 Task: Create new contact,   with mail id: 'John_Jackson@abc7ny.com', first name: 'John', Last name: 'Jackson', Job Title: Inventory Control Specialist, Phone number (408) 555-7890. Change life cycle stage to  'Lead' and lead status to 'New'. Add new company to the associated contact: tiffanyandco.com and type: Other. Logged in from softage.10@softage.net
Action: Mouse moved to (99, 63)
Screenshot: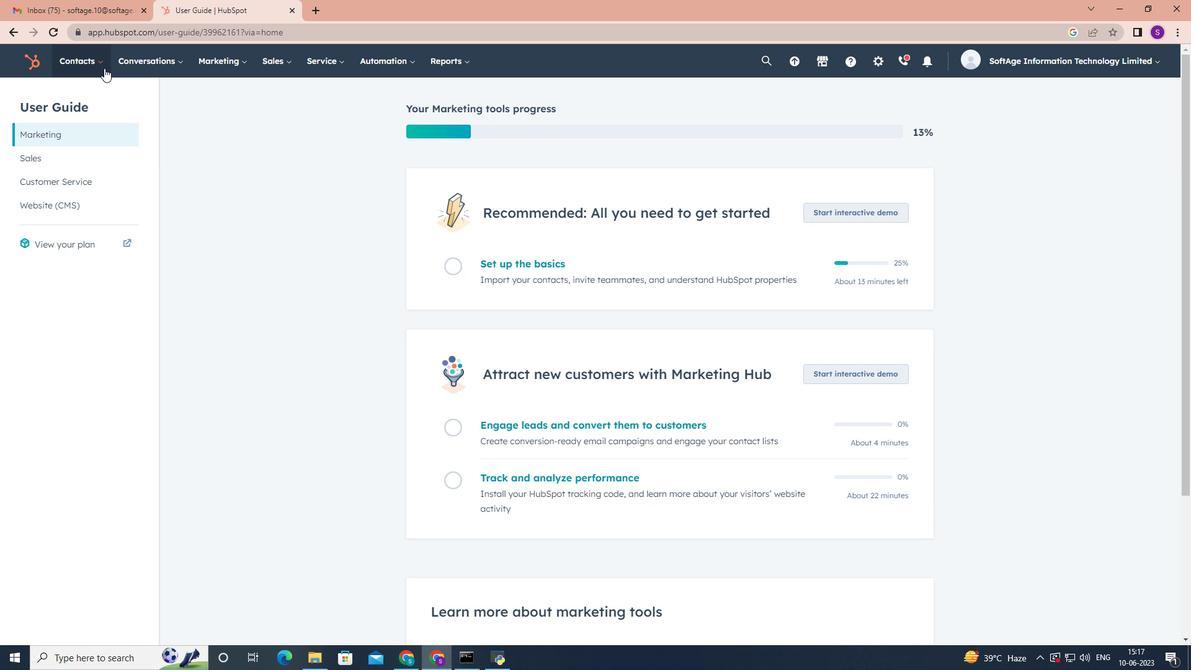 
Action: Mouse pressed left at (99, 63)
Screenshot: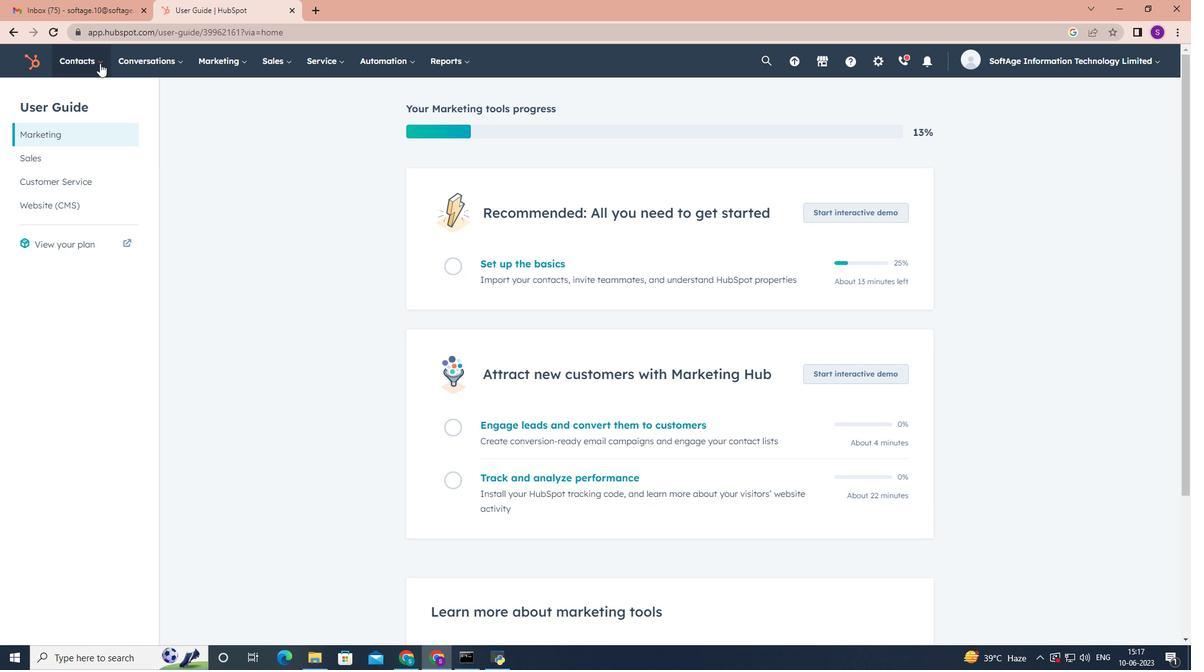 
Action: Mouse moved to (111, 92)
Screenshot: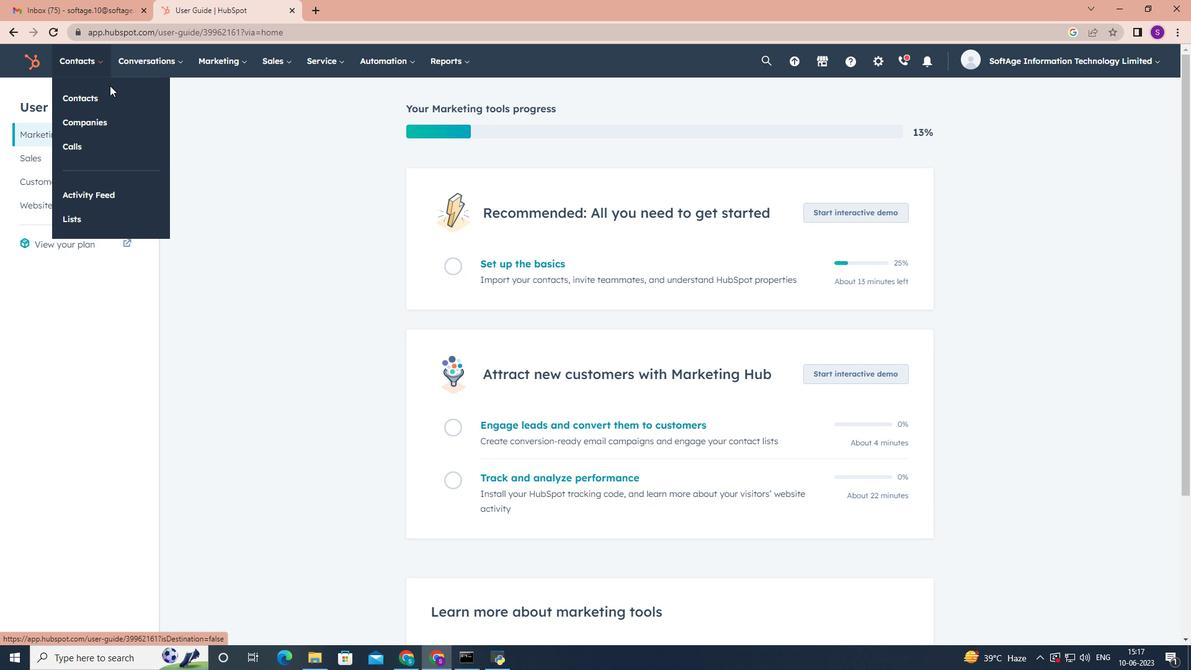
Action: Mouse pressed left at (111, 92)
Screenshot: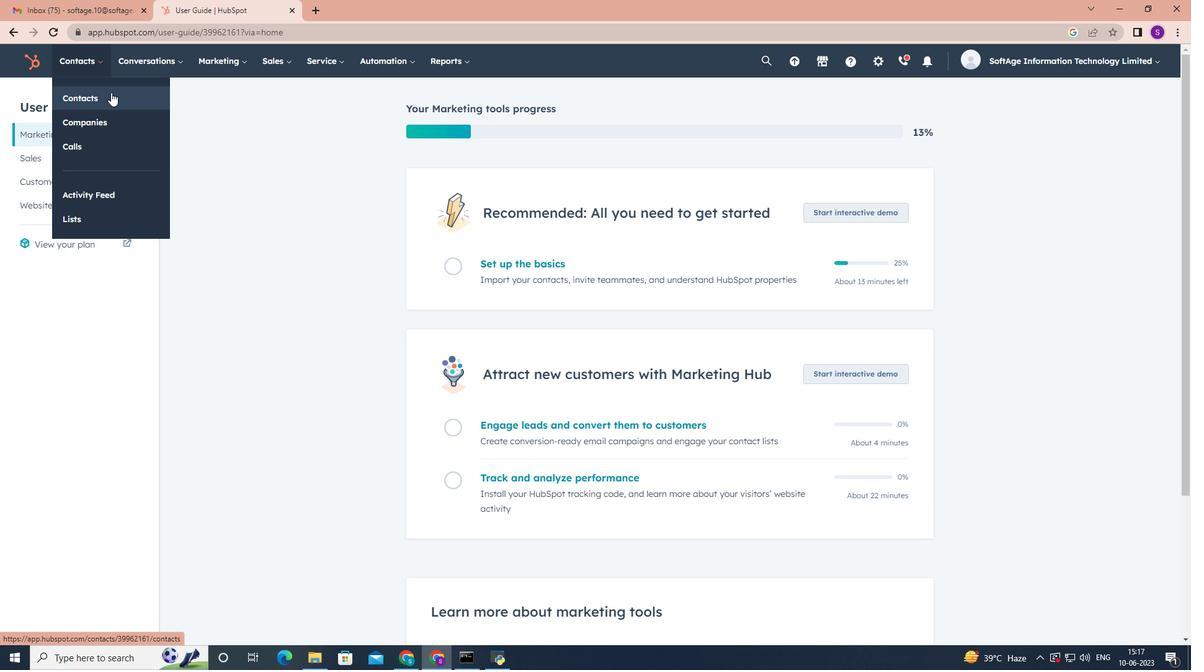 
Action: Mouse moved to (1129, 103)
Screenshot: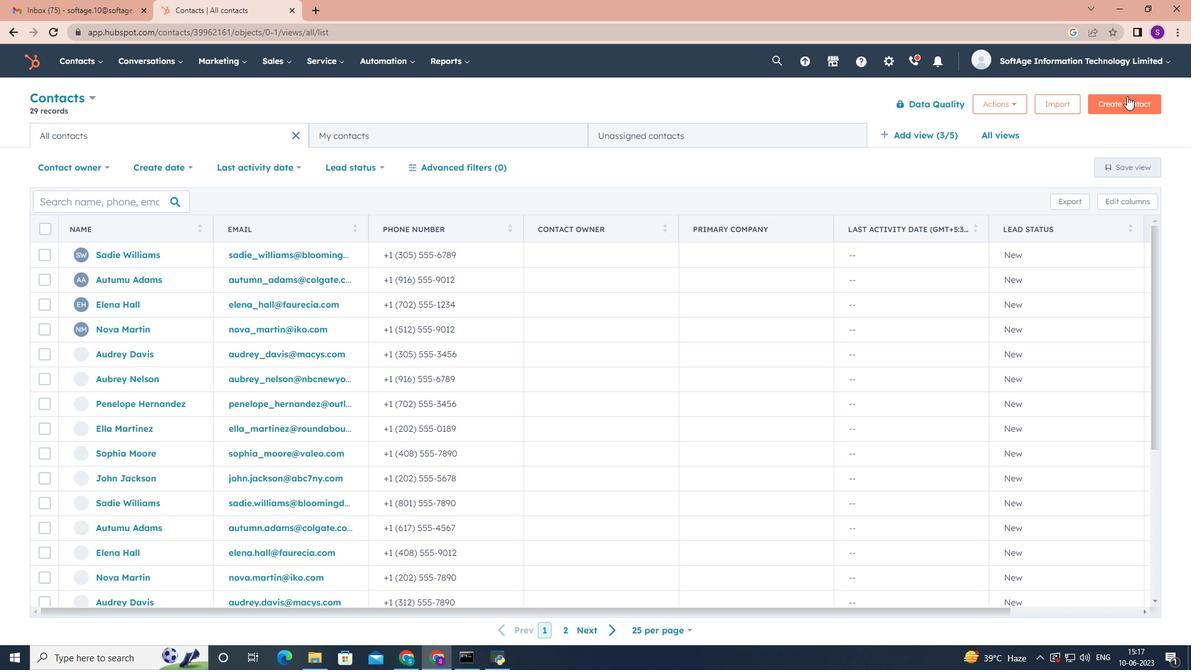 
Action: Mouse pressed left at (1129, 103)
Screenshot: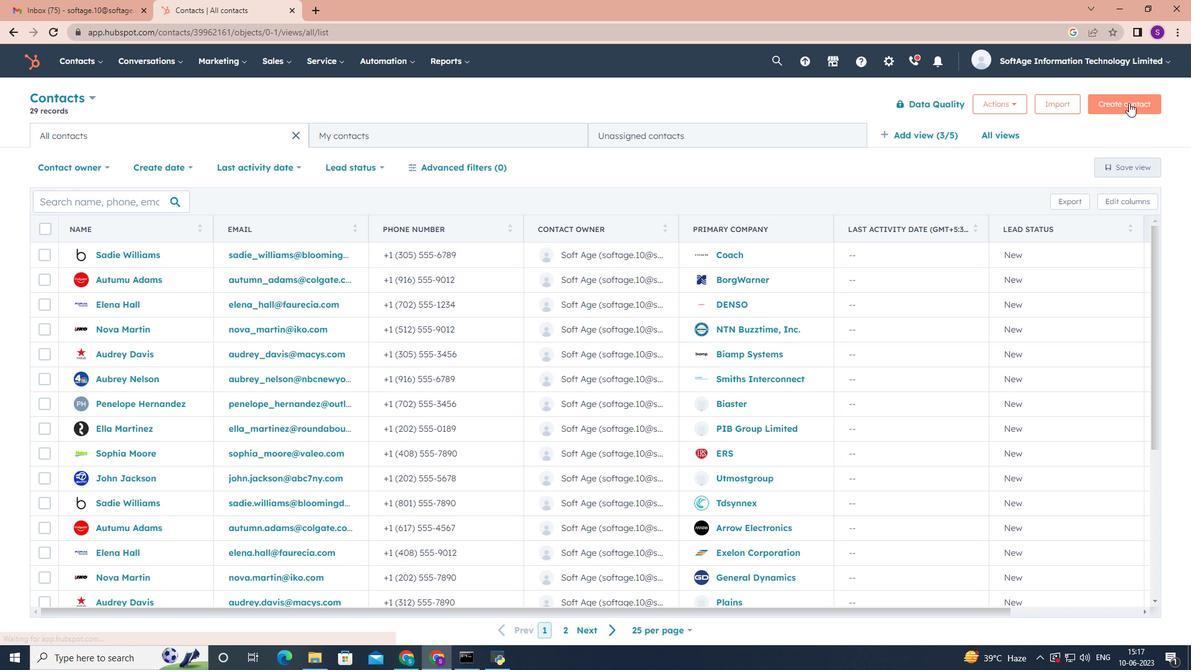 
Action: Mouse moved to (921, 171)
Screenshot: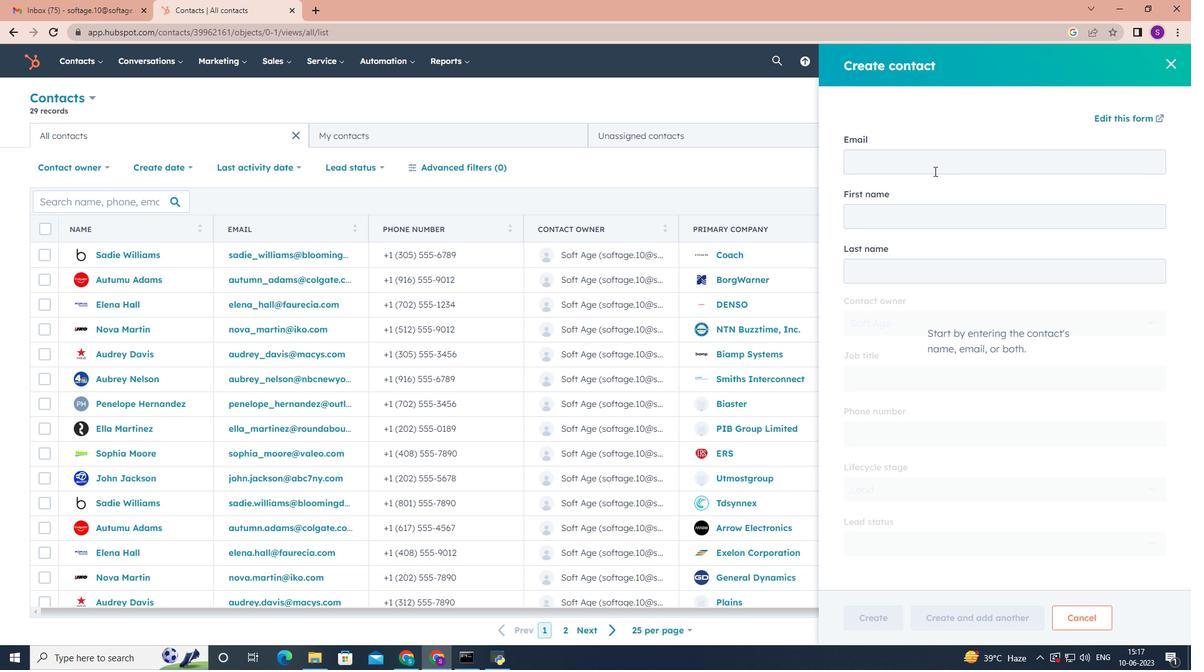 
Action: Mouse pressed left at (921, 171)
Screenshot: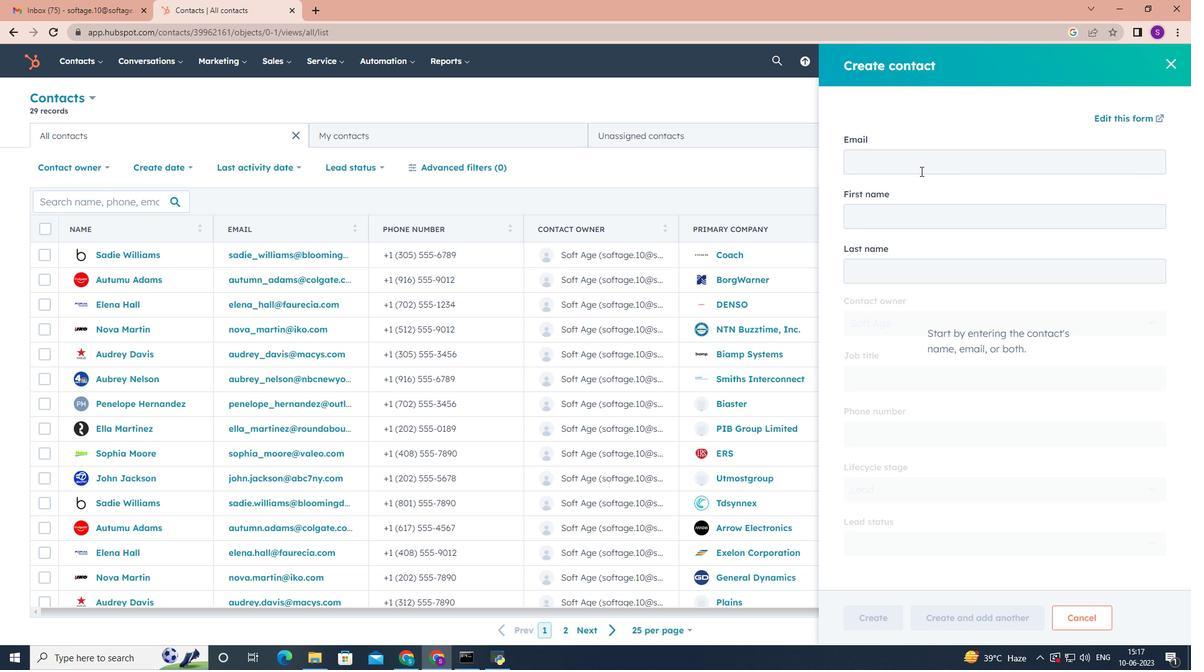 
Action: Key pressed <Key.shift>John<Key.shift>_jackson<Key.shift>@abc7ny.com<Key.tab><Key.shift><Key.shift><Key.shift>John<Key.tab><Key.shift><Key.shift><Key.shift><Key.shift><Key.shift><Key.shift><Key.shift><Key.shift><Key.shift><Key.shift><Key.shift><Key.shift><Key.shift><Key.shift><Key.shift><Key.shift><Key.shift><Key.shift><Key.shift><Key.shift>Jackson<Key.tab><Key.tab><Key.shift><Key.shift><Key.shift><Key.shift><Key.shift><Key.shift><Key.shift><Key.shift><Key.shift><Key.shift><Key.shift><Key.shift><Key.shift><Key.shift><Key.shift><Key.shift><Key.shift><Key.shift><Key.shift><Key.shift><Key.shift><Key.shift><Key.shift><Key.shift><Key.shift><Key.shift><Key.shift><Key.shift><Key.shift><Key.shift><Key.shift><Key.shift><Key.shift><Key.shift>Inventory<Key.space><Key.shift>Control<Key.space><Key.shift>Specialist<Key.tab>4085557890<Key.tab><Key.tab><Key.tab><Key.tab><Key.enter>
Screenshot: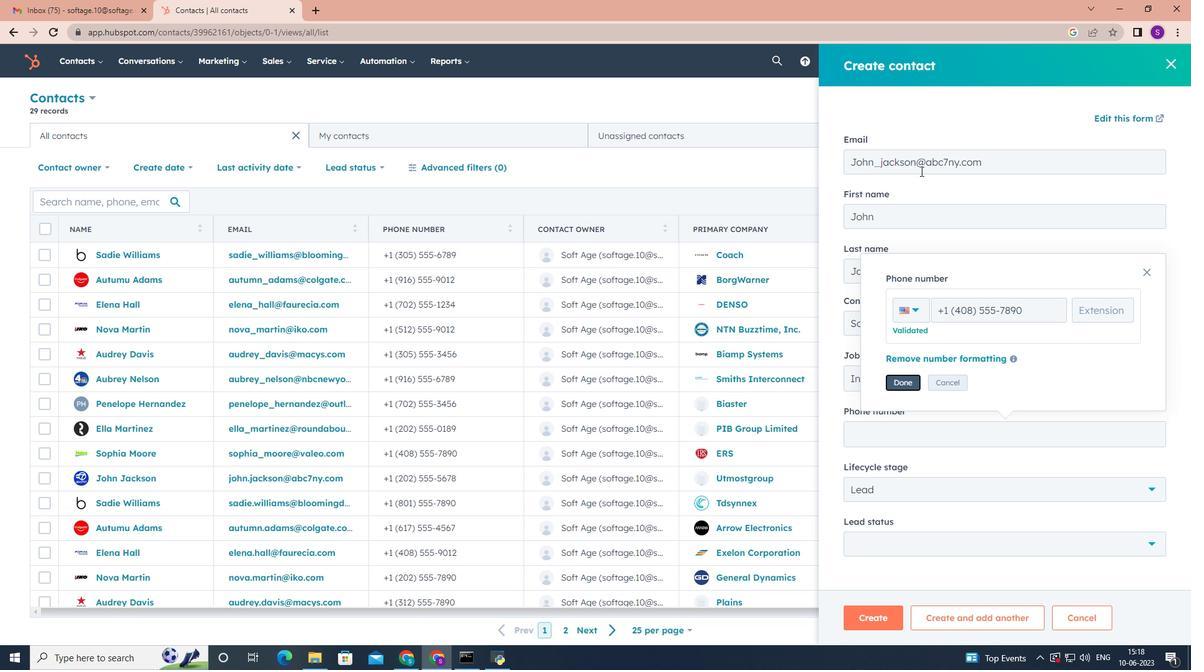 
Action: Mouse moved to (1153, 495)
Screenshot: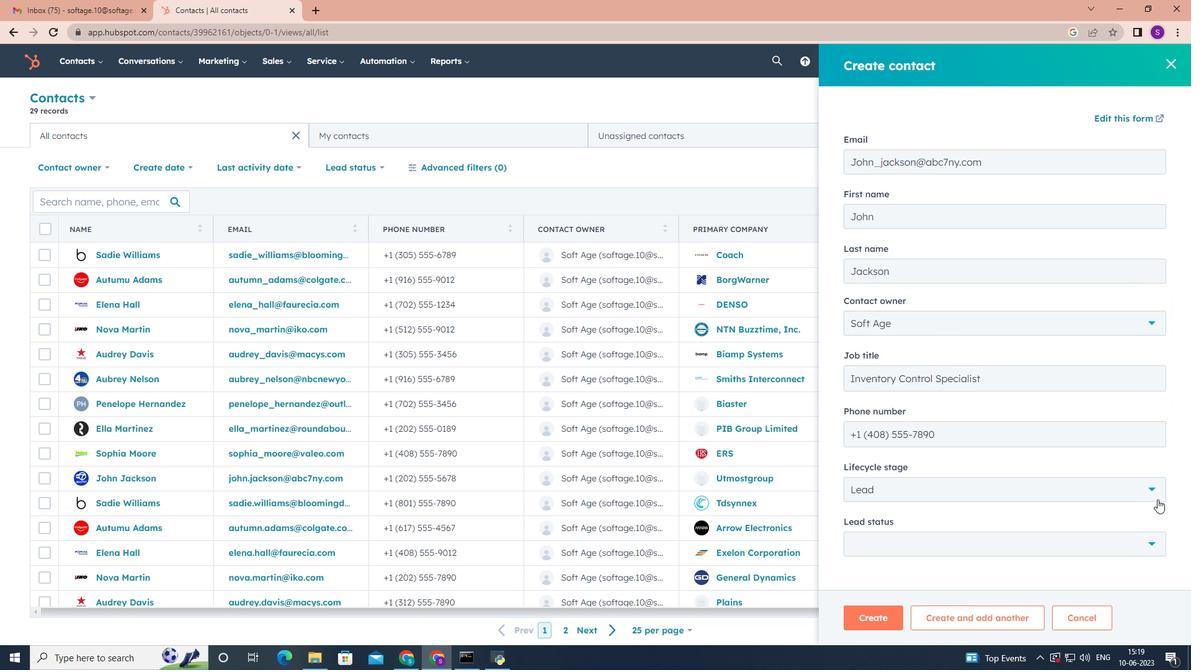 
Action: Mouse pressed left at (1153, 495)
Screenshot: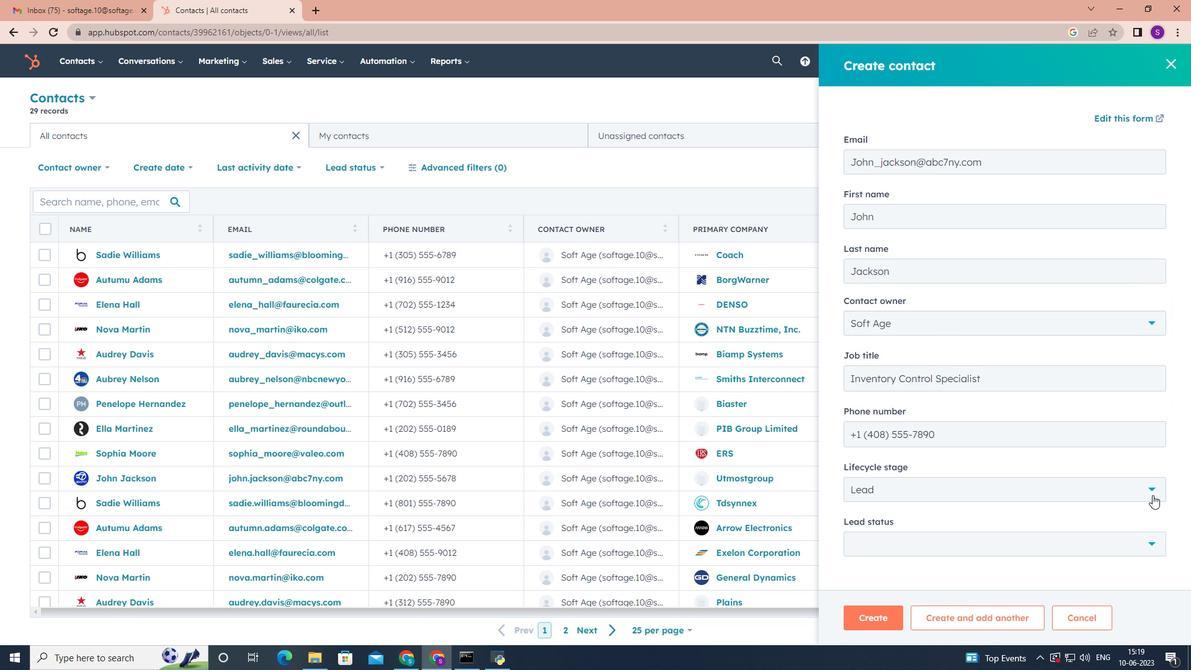 
Action: Mouse moved to (991, 381)
Screenshot: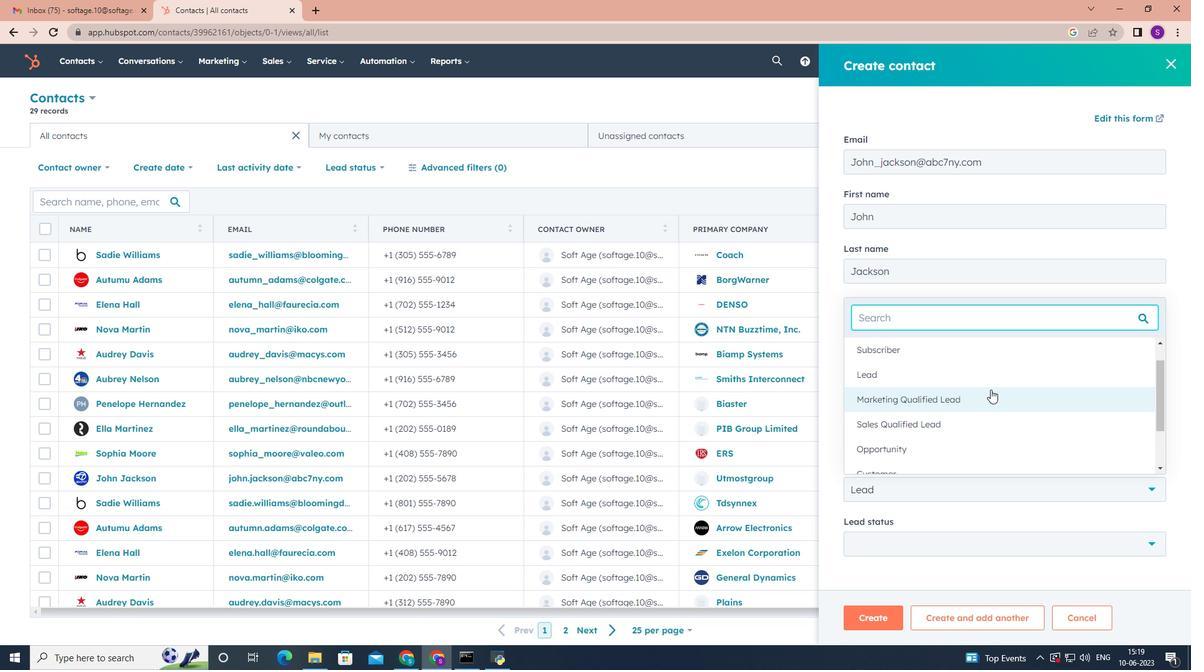 
Action: Mouse pressed left at (991, 381)
Screenshot: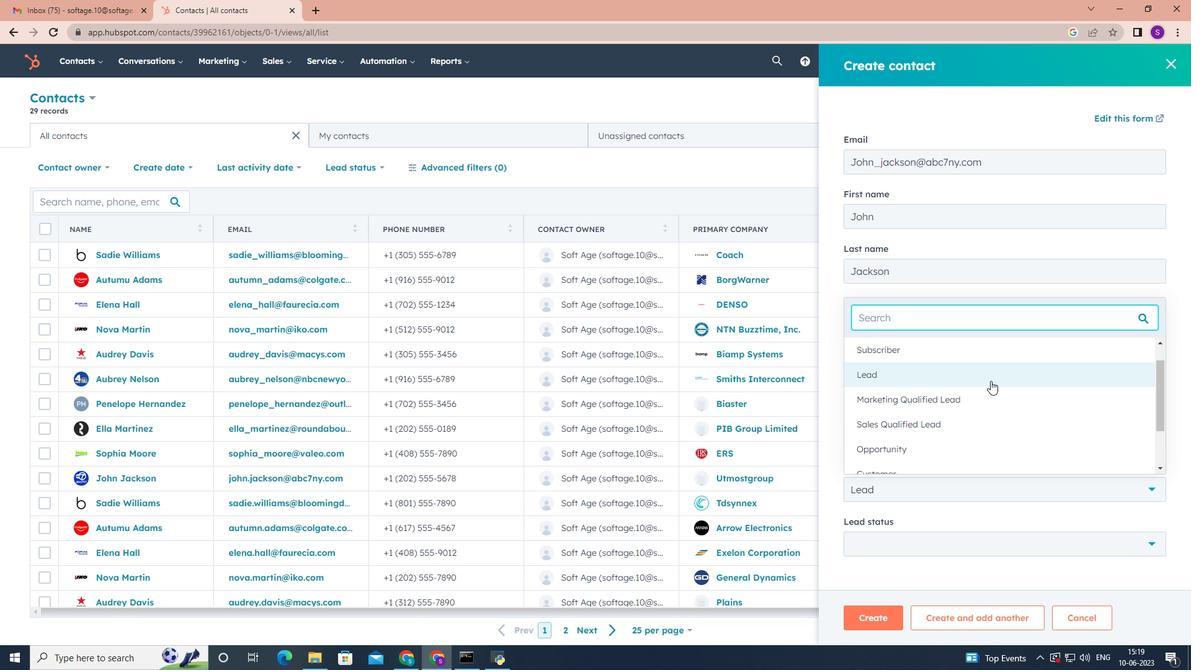 
Action: Mouse moved to (1037, 489)
Screenshot: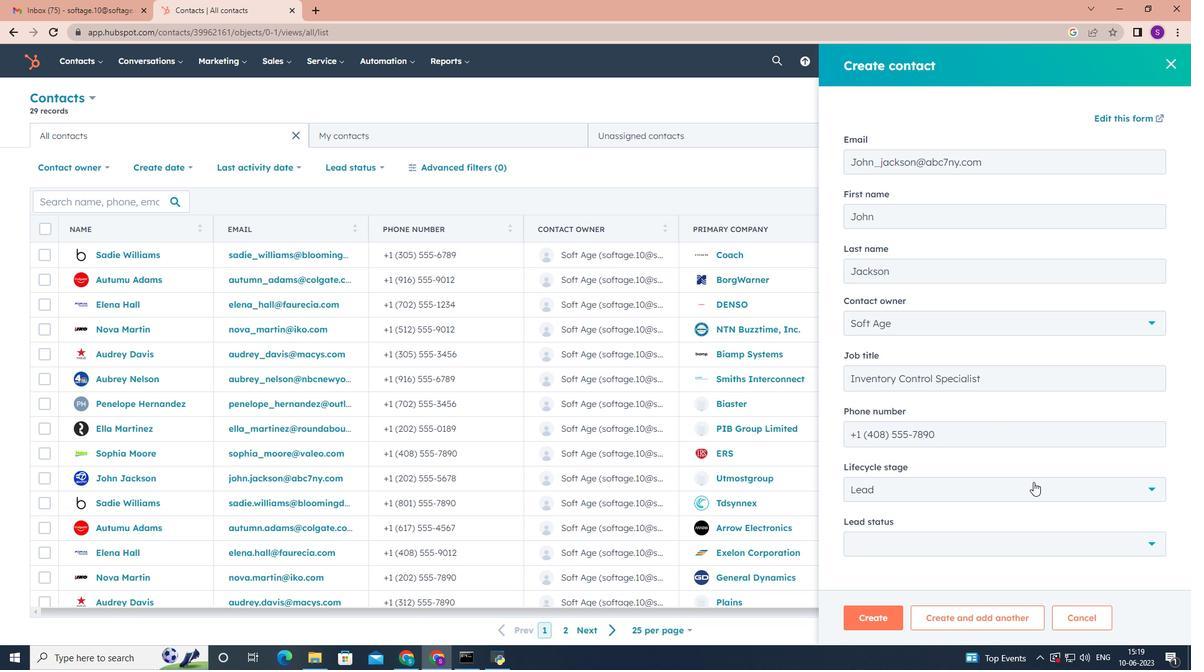 
Action: Mouse scrolled (1037, 489) with delta (0, 0)
Screenshot: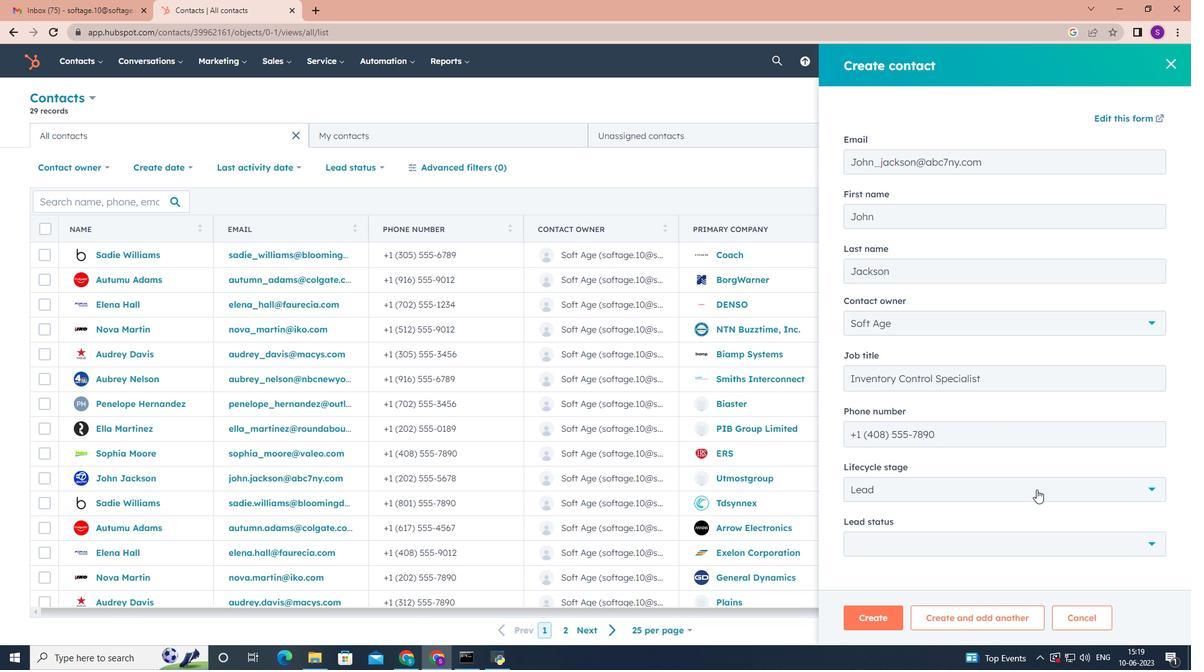 
Action: Mouse scrolled (1037, 489) with delta (0, 0)
Screenshot: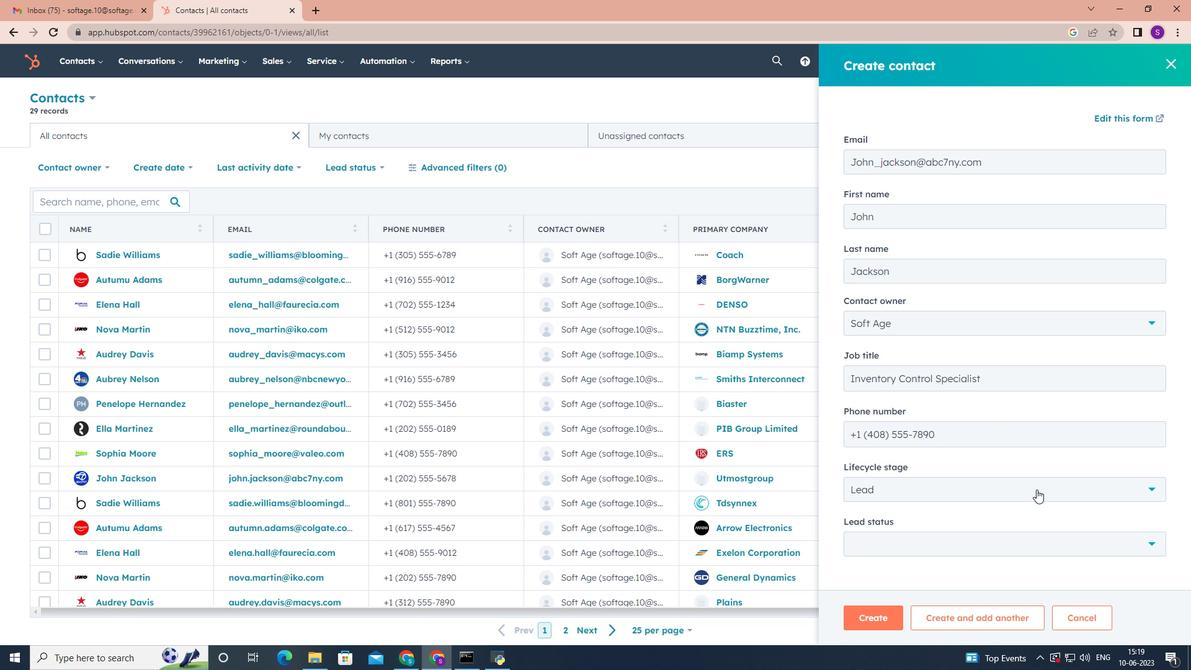 
Action: Mouse scrolled (1037, 489) with delta (0, 0)
Screenshot: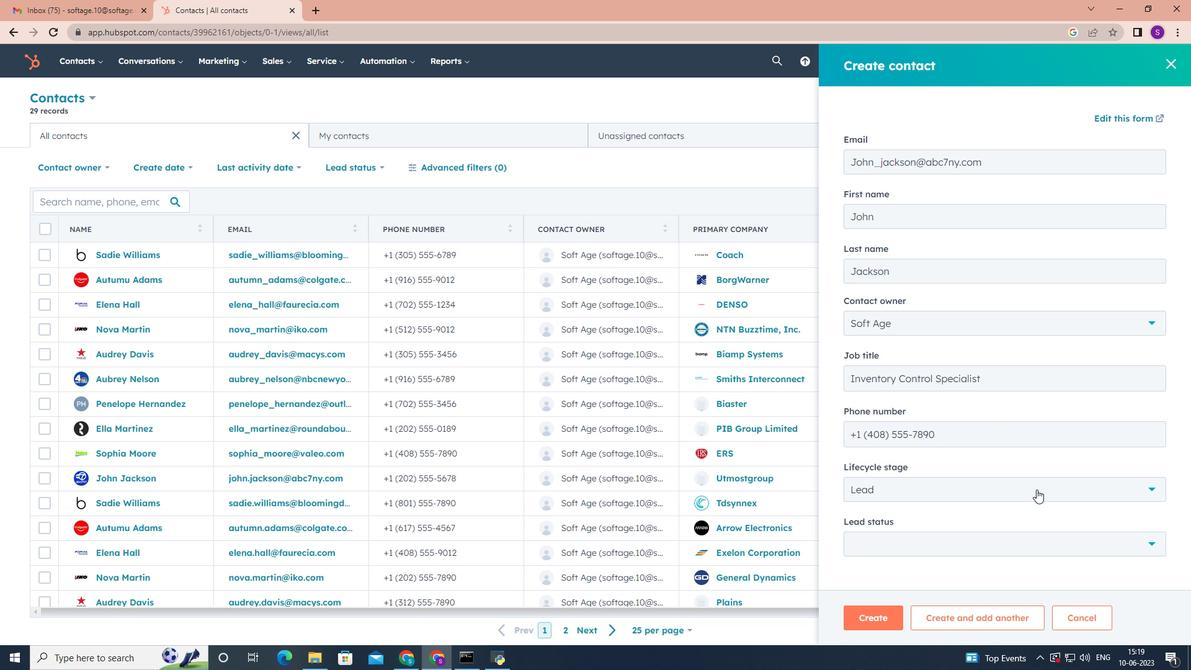 
Action: Mouse scrolled (1037, 489) with delta (0, 0)
Screenshot: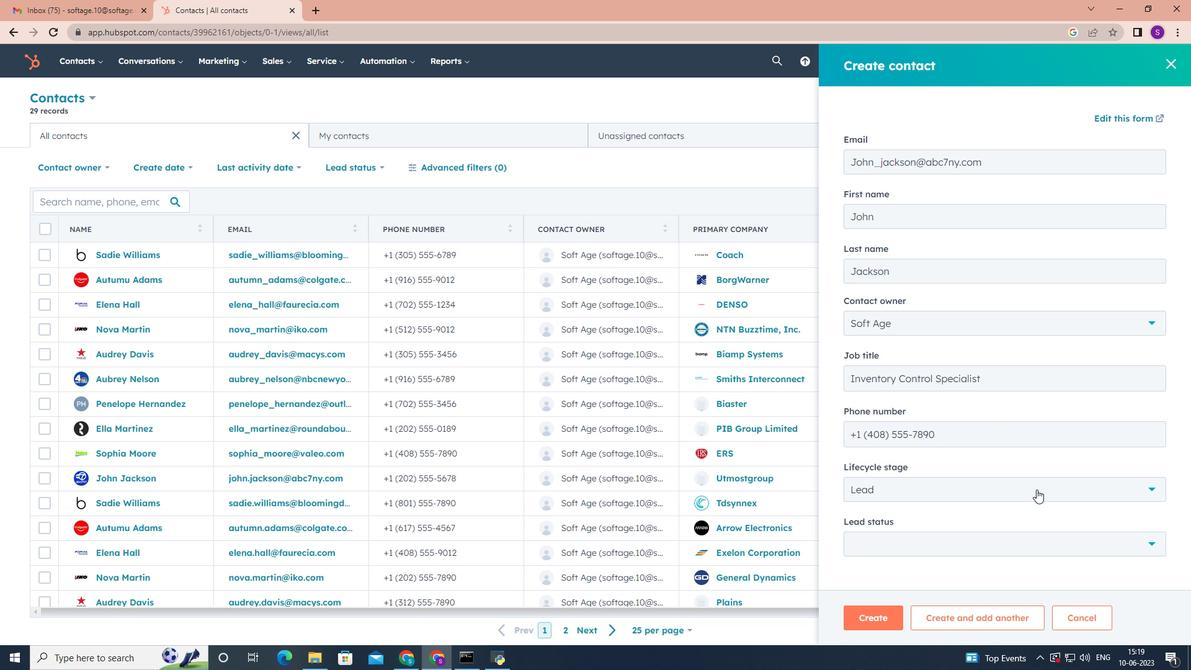 
Action: Mouse moved to (1150, 543)
Screenshot: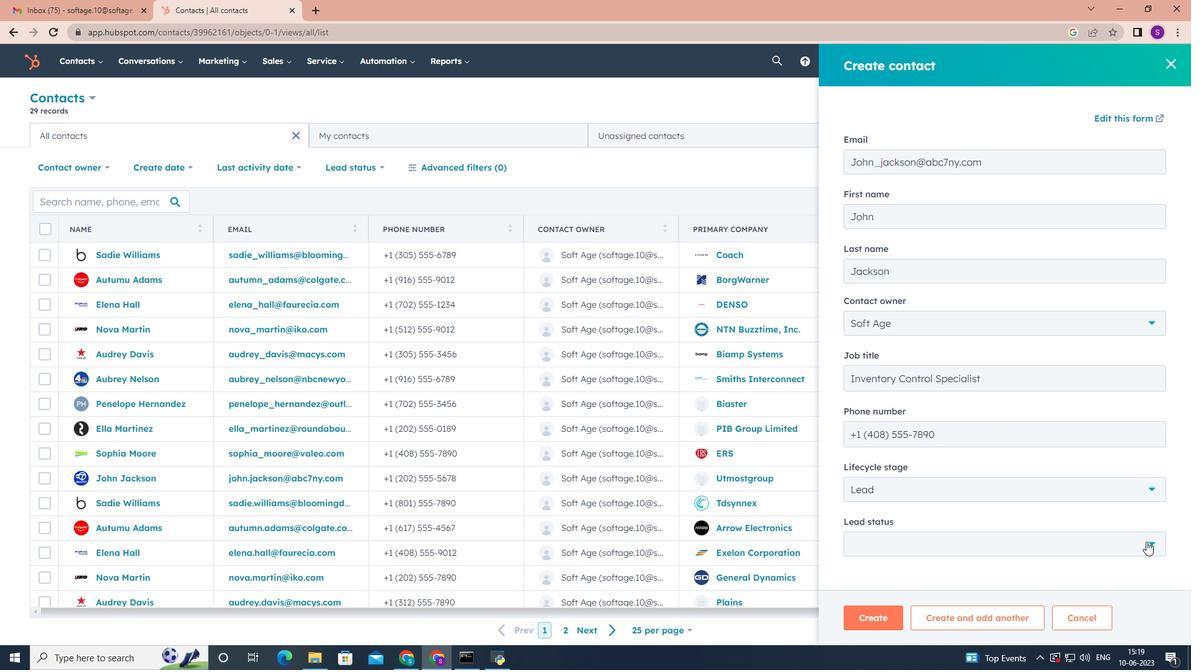 
Action: Mouse pressed left at (1150, 543)
Screenshot: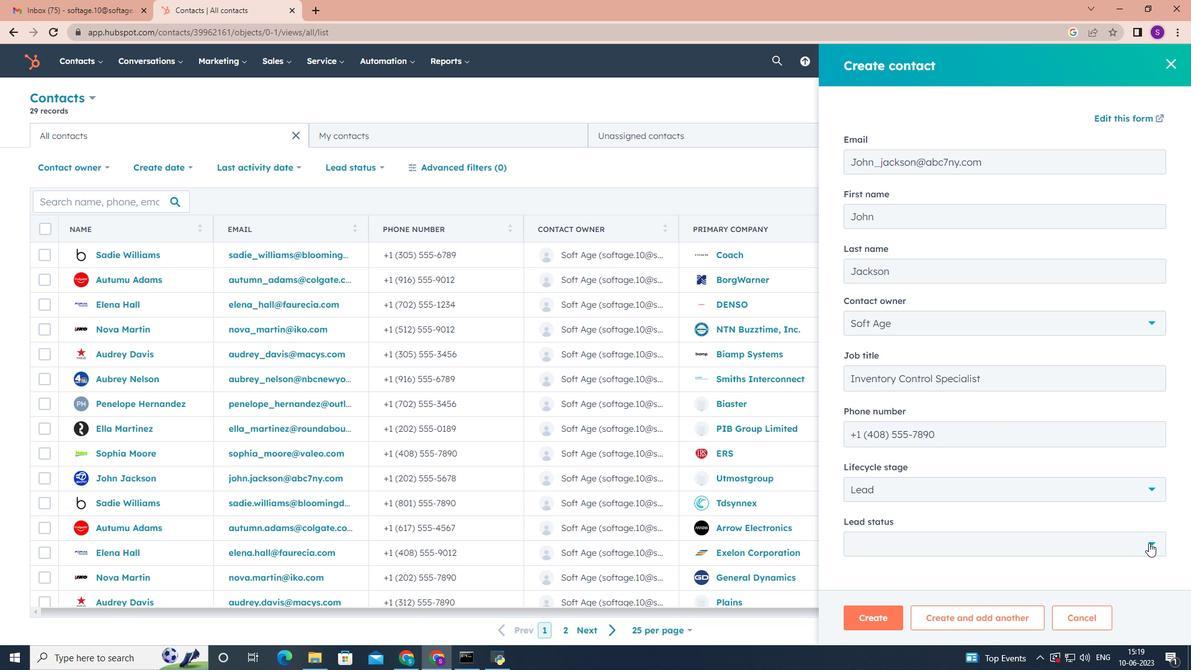 
Action: Mouse moved to (969, 435)
Screenshot: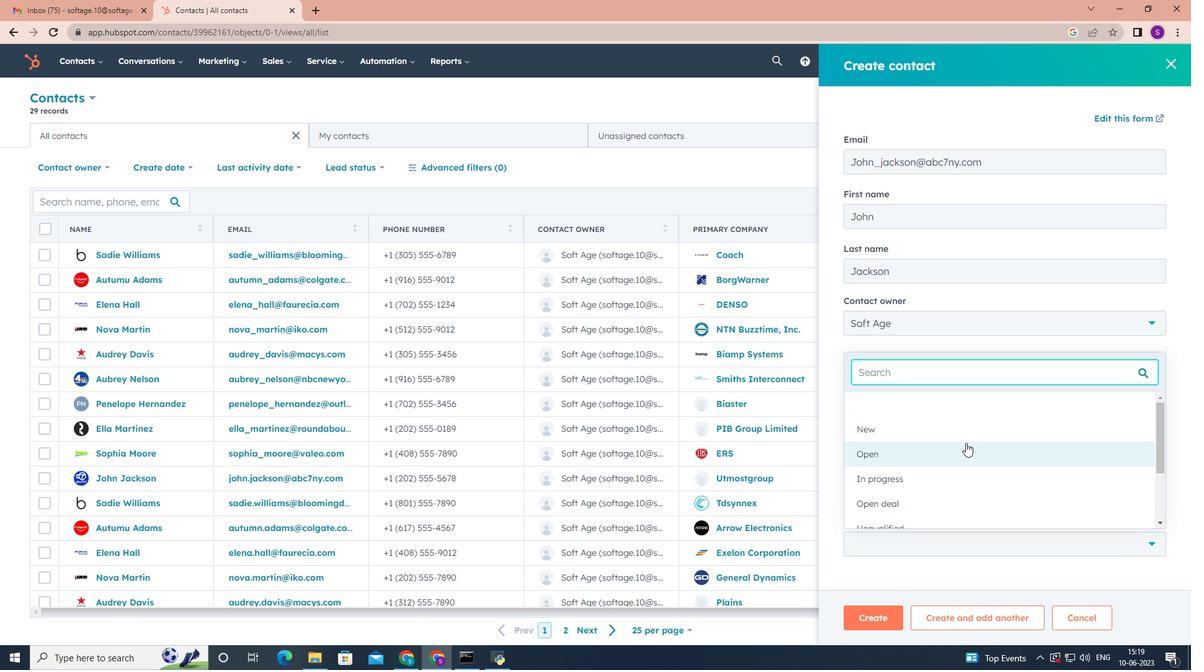 
Action: Mouse pressed left at (969, 435)
Screenshot: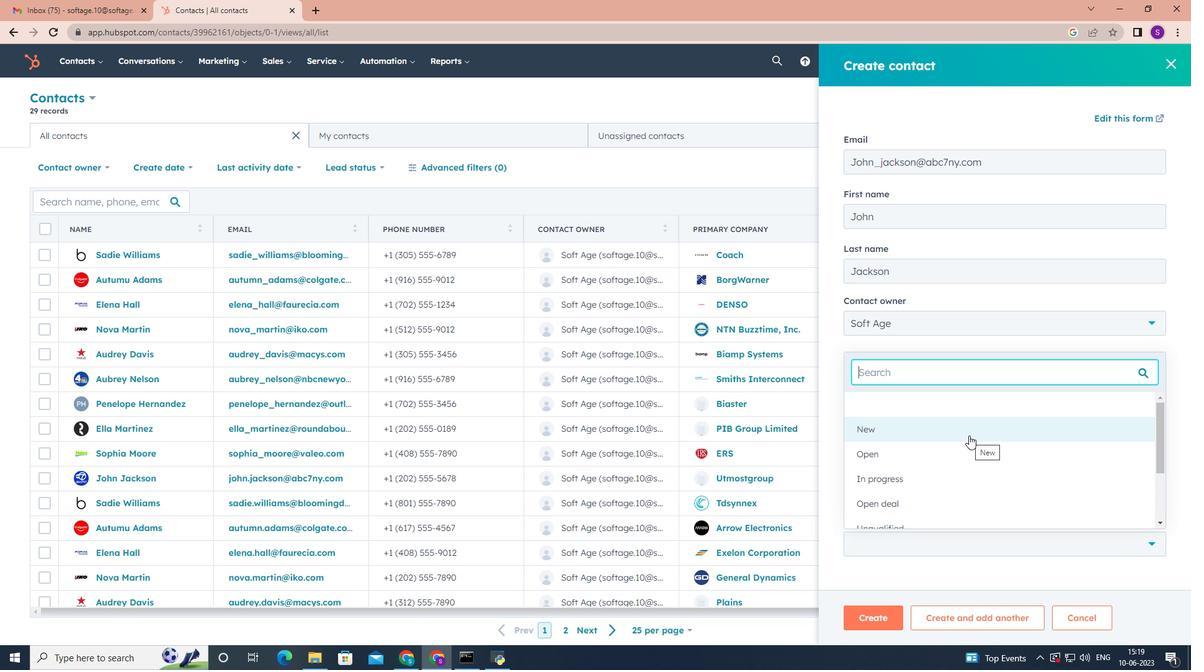 
Action: Mouse moved to (879, 616)
Screenshot: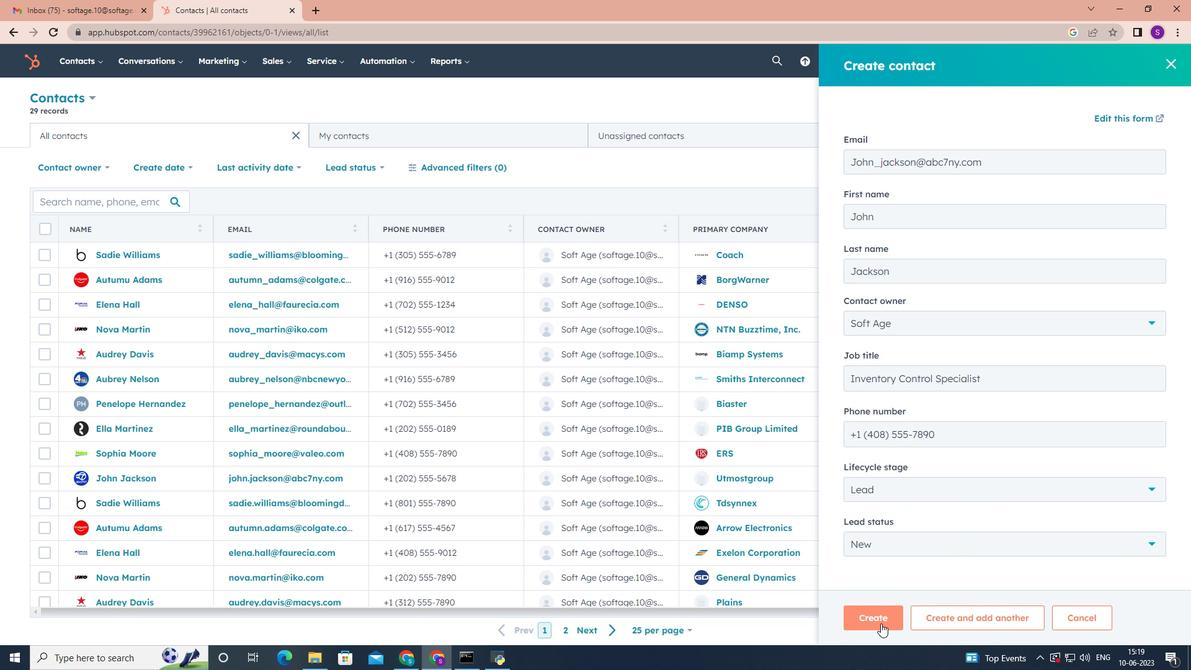 
Action: Mouse pressed left at (879, 616)
Screenshot: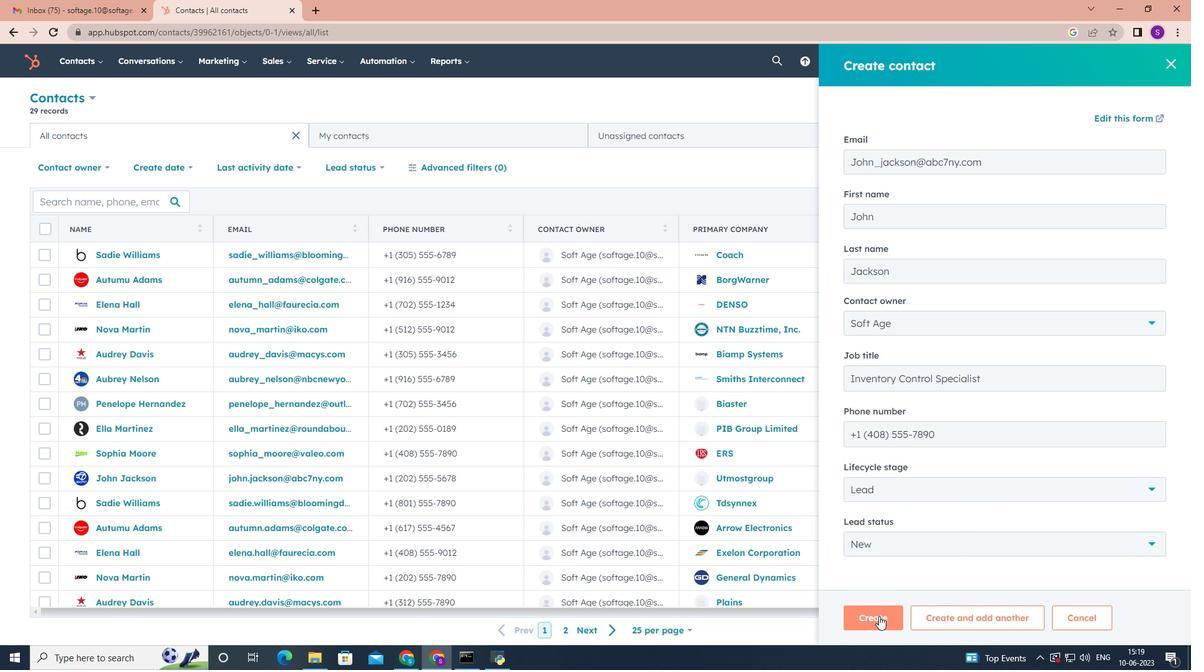 
Action: Mouse moved to (848, 401)
Screenshot: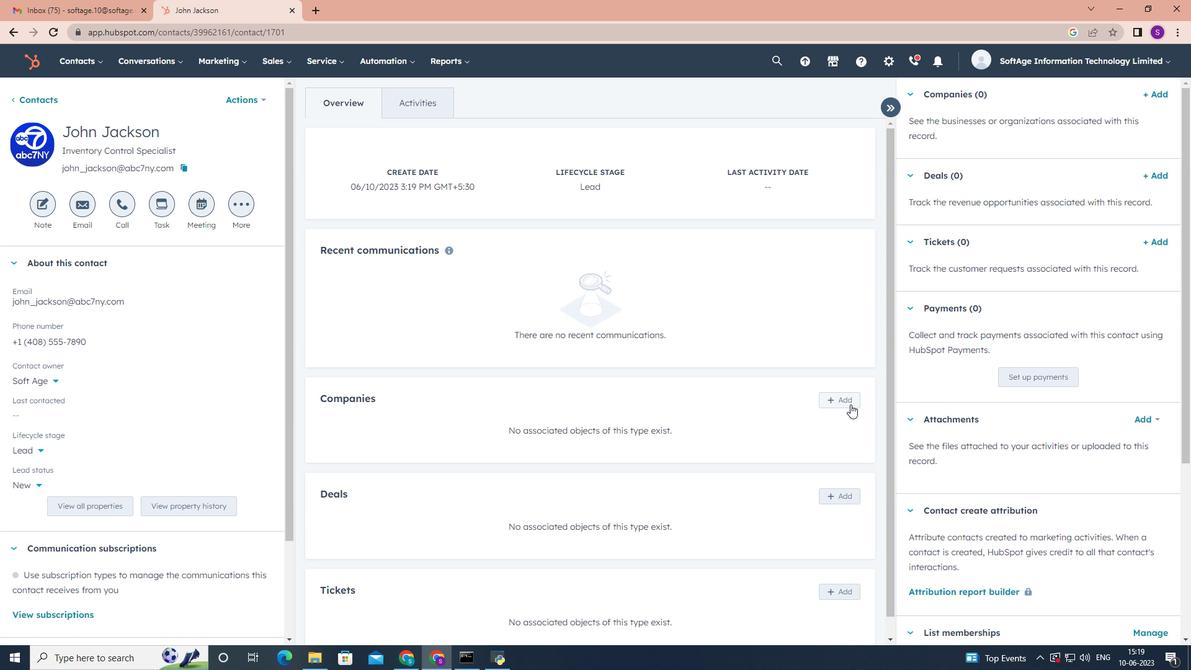 
Action: Mouse pressed left at (848, 401)
Screenshot: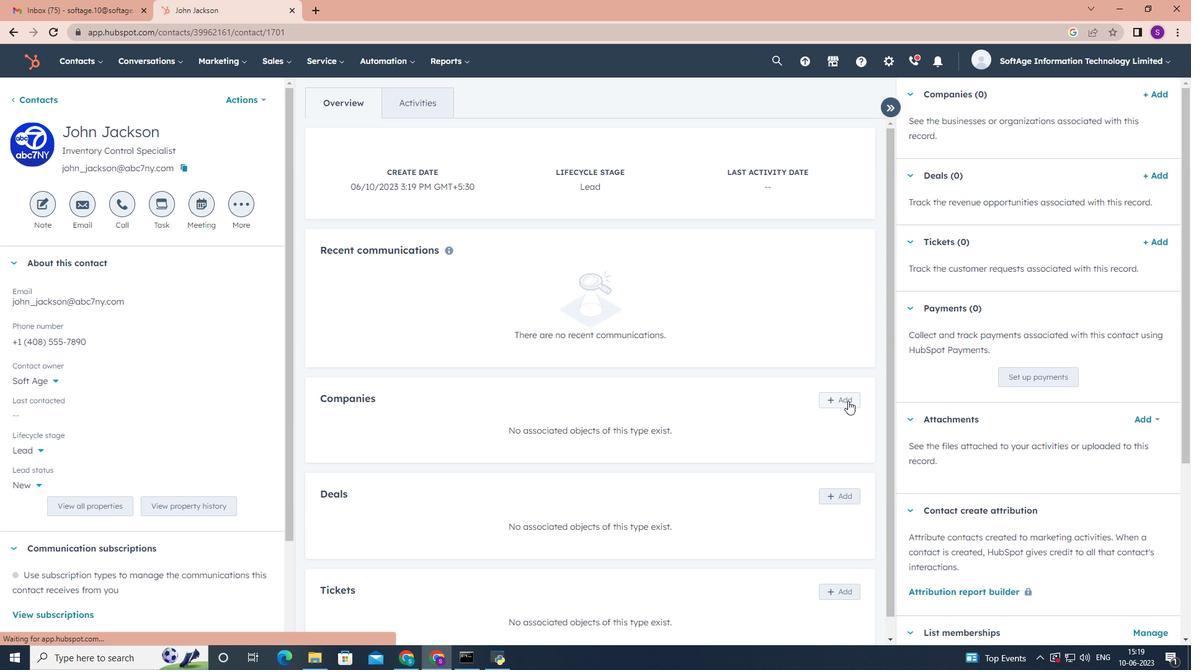 
Action: Mouse moved to (962, 132)
Screenshot: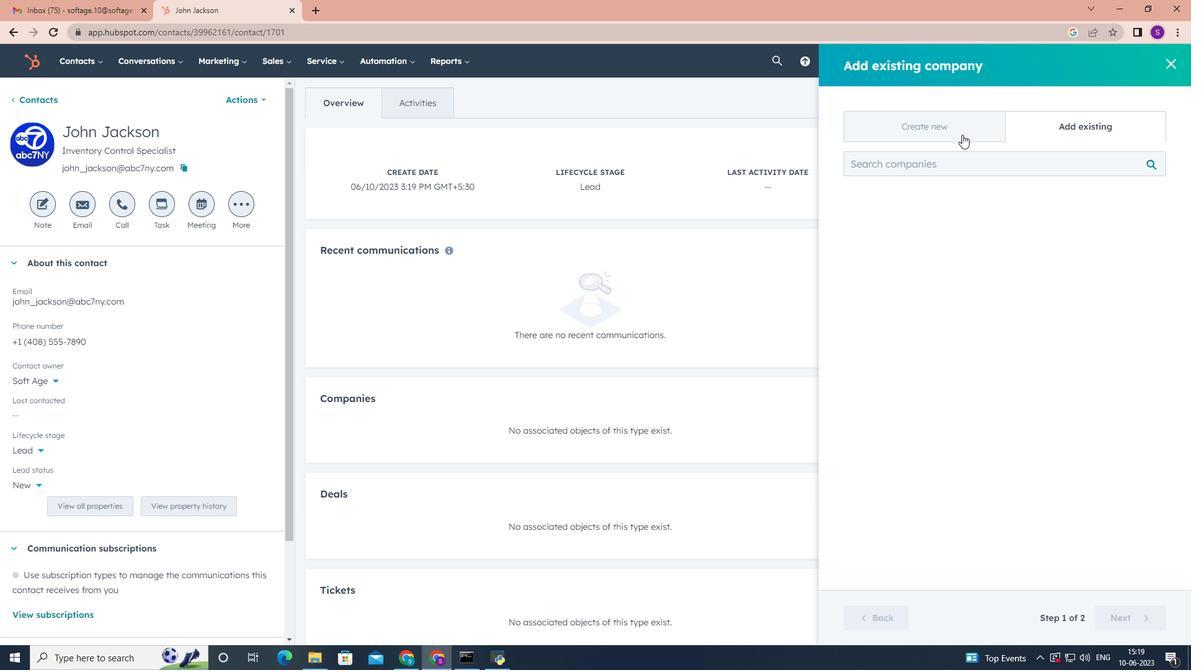 
Action: Mouse pressed left at (962, 132)
Screenshot: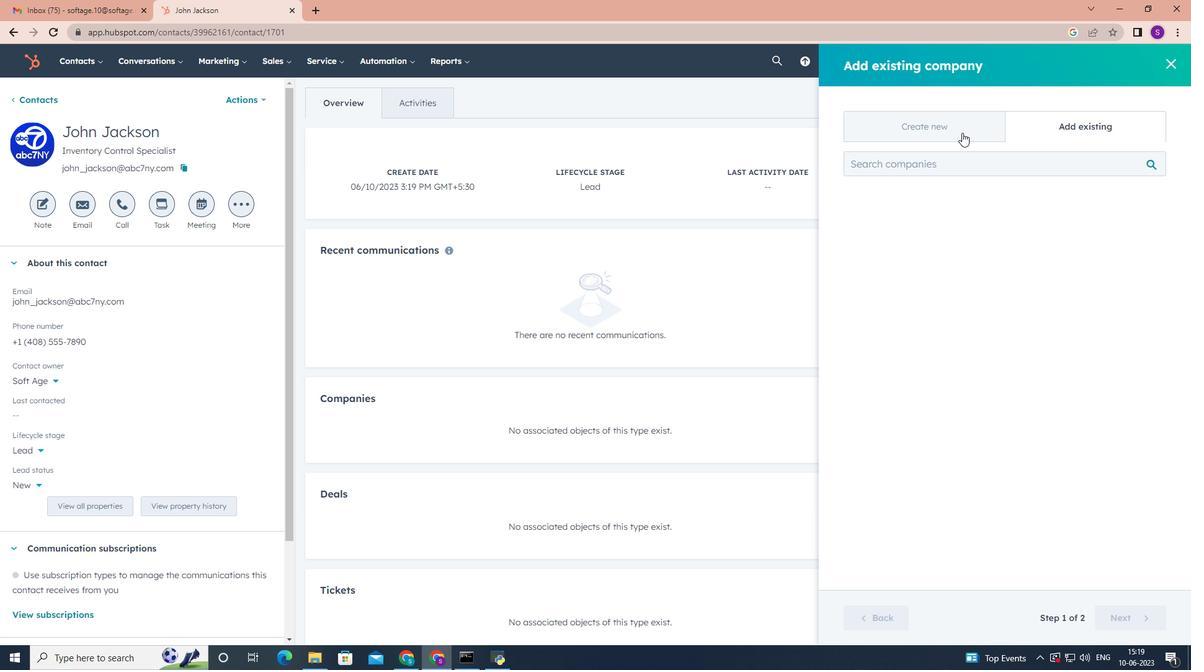 
Action: Mouse moved to (944, 198)
Screenshot: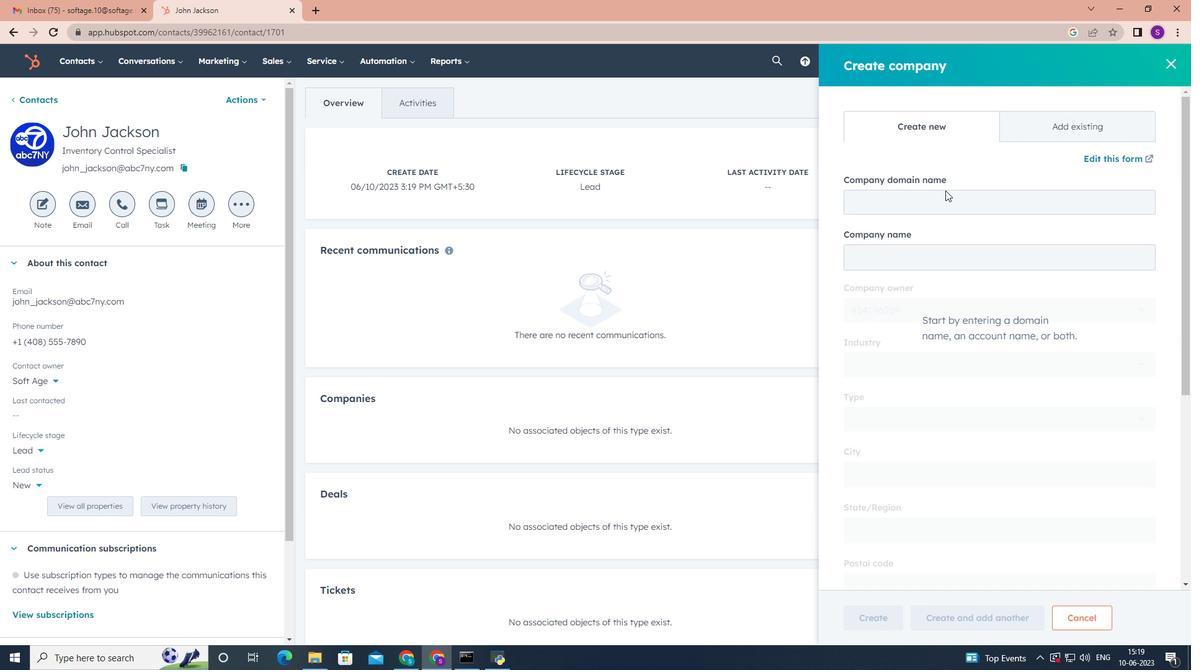 
Action: Mouse pressed left at (944, 198)
Screenshot: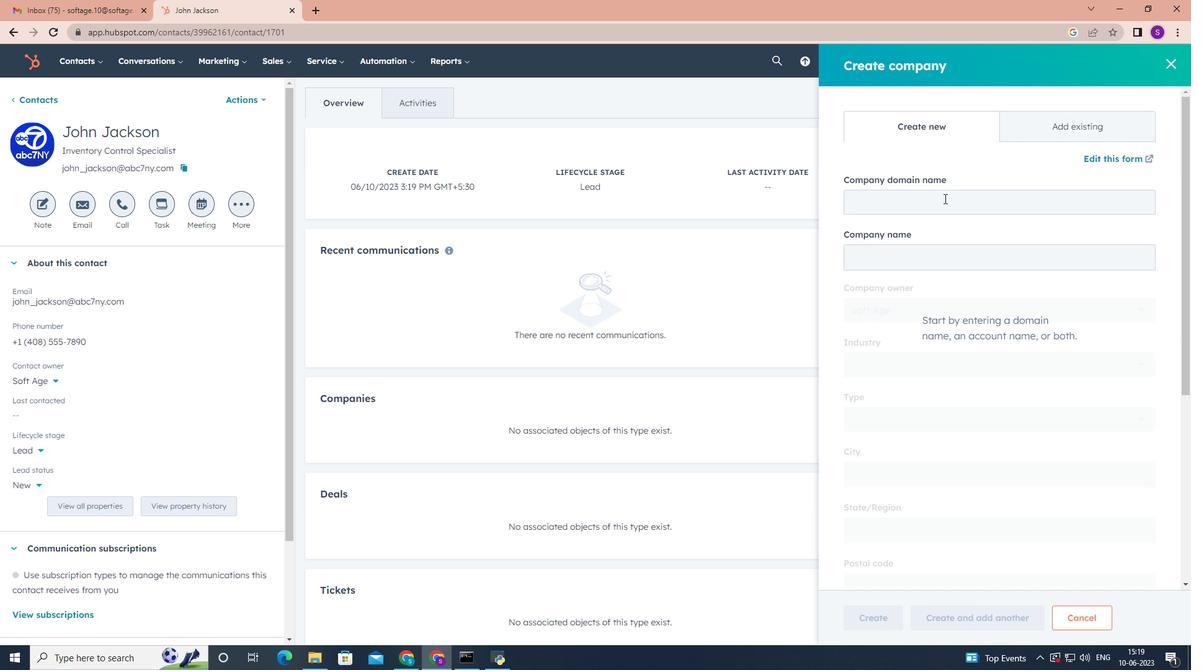 
Action: Key pressed tiffanyandco.com
Screenshot: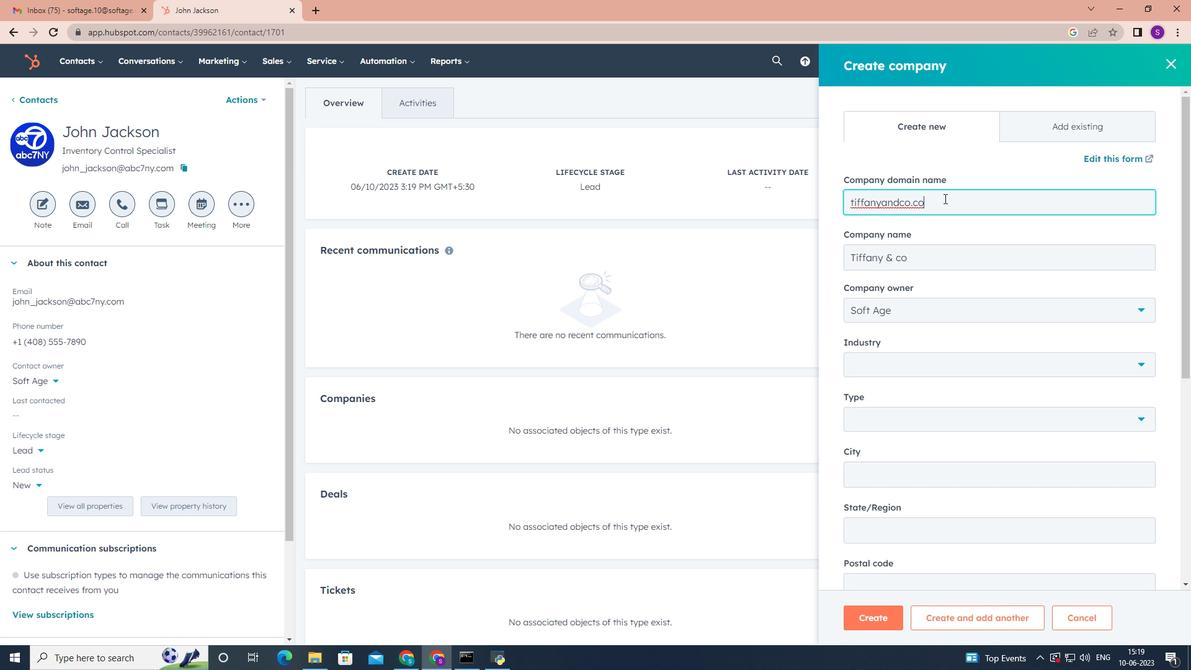 
Action: Mouse scrolled (944, 198) with delta (0, 0)
Screenshot: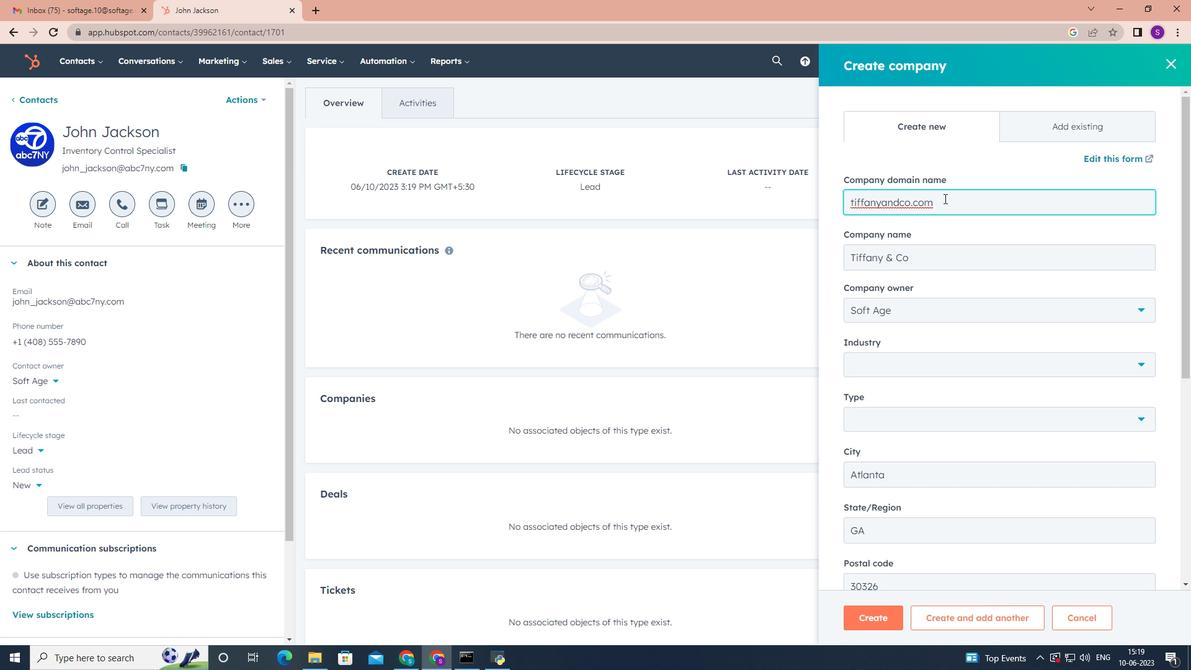 
Action: Mouse scrolled (944, 198) with delta (0, 0)
Screenshot: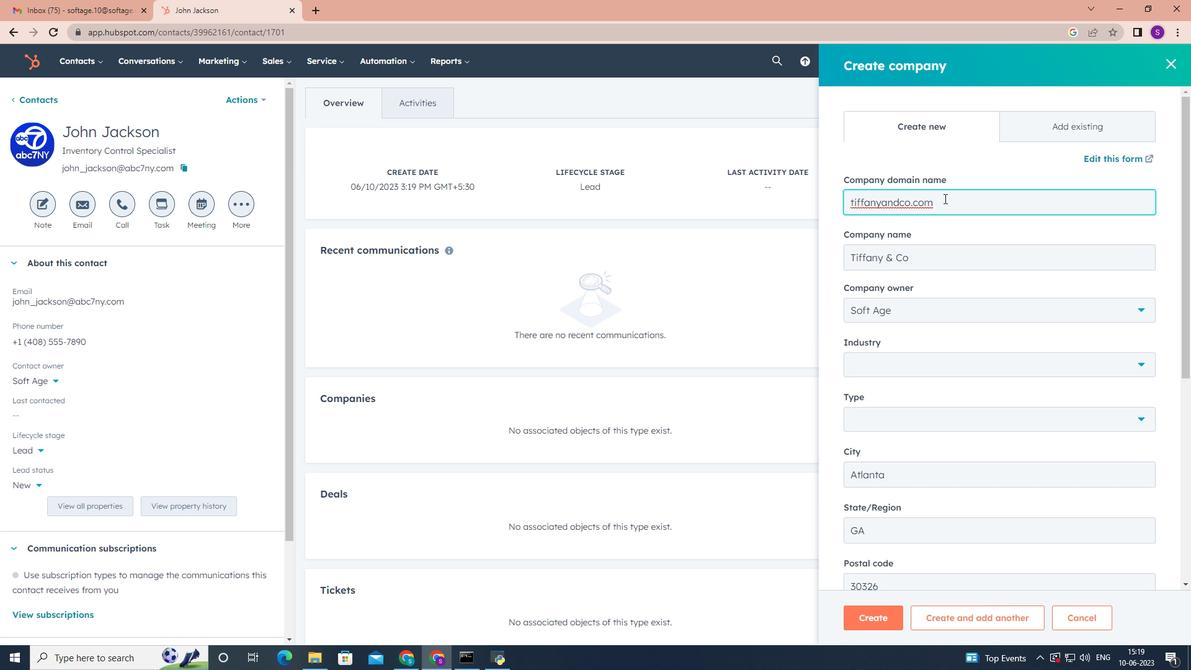 
Action: Mouse scrolled (944, 198) with delta (0, 0)
Screenshot: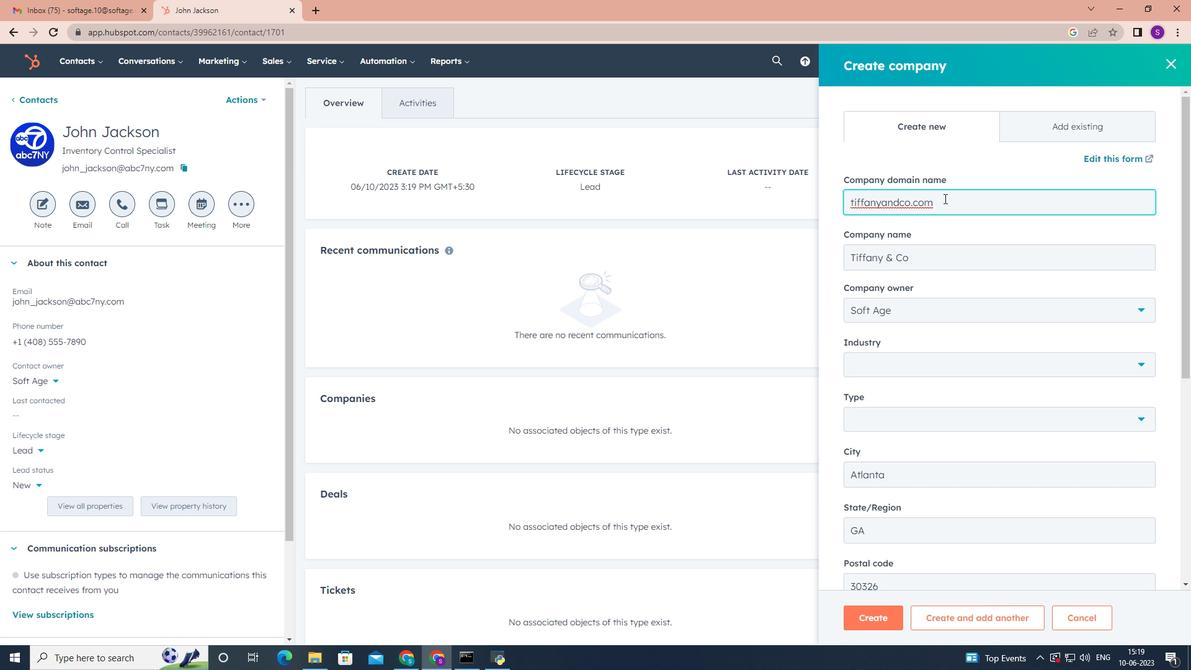 
Action: Mouse scrolled (944, 198) with delta (0, 0)
Screenshot: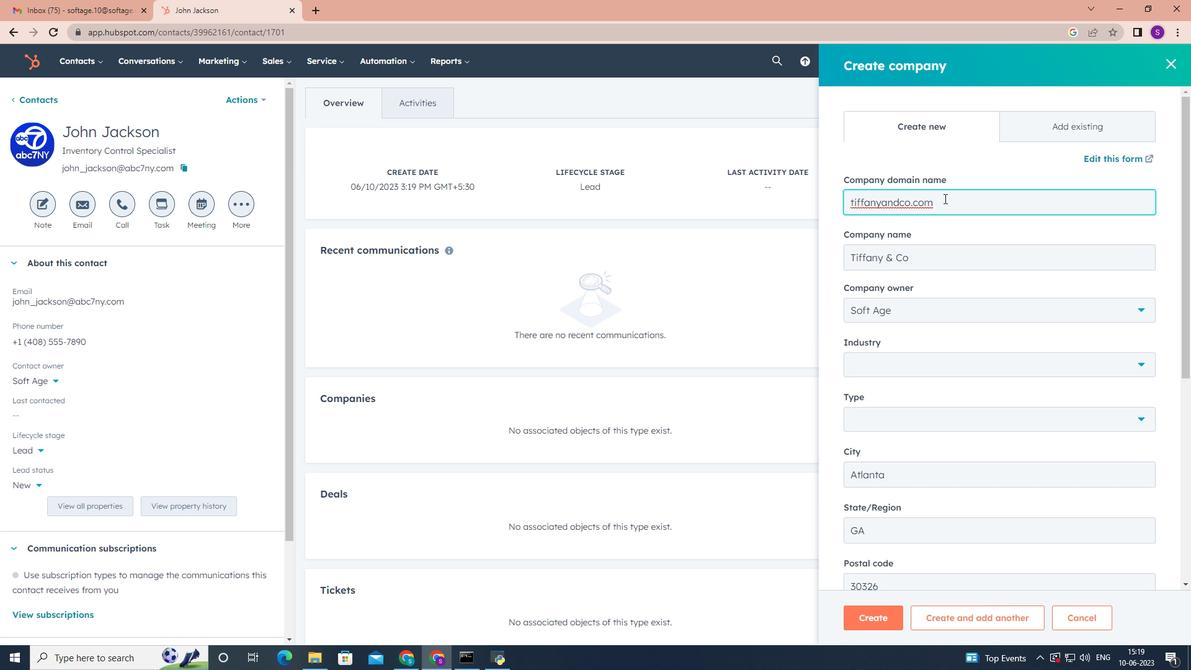
Action: Mouse scrolled (944, 198) with delta (0, 0)
Screenshot: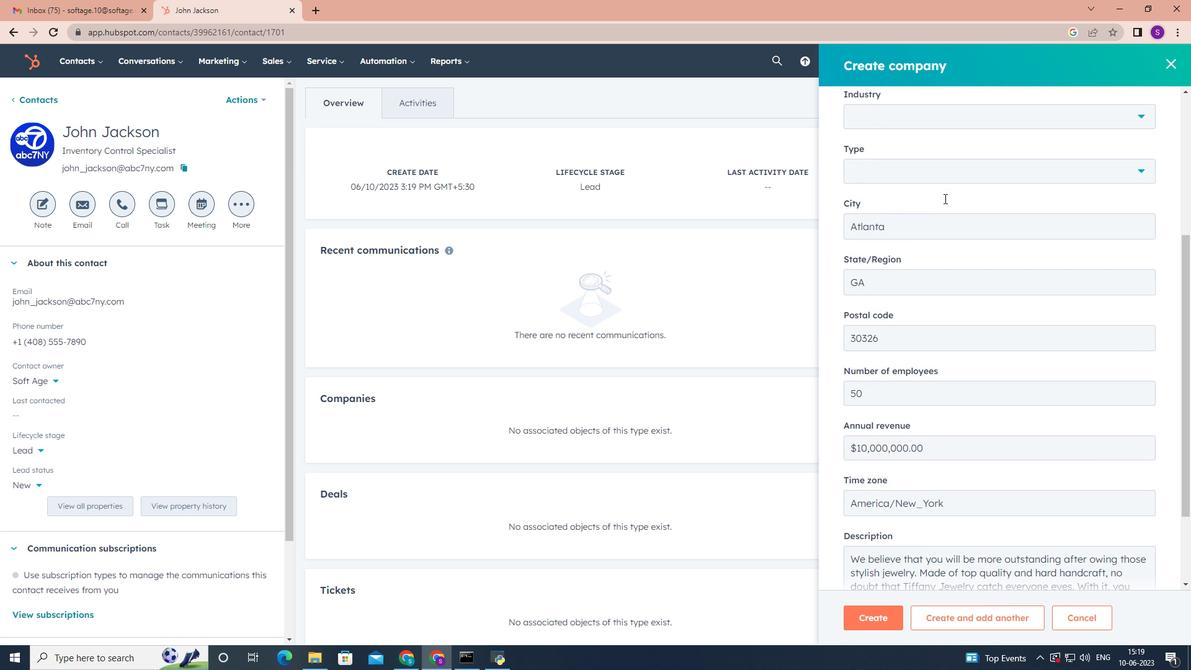
Action: Mouse scrolled (944, 198) with delta (0, 0)
Screenshot: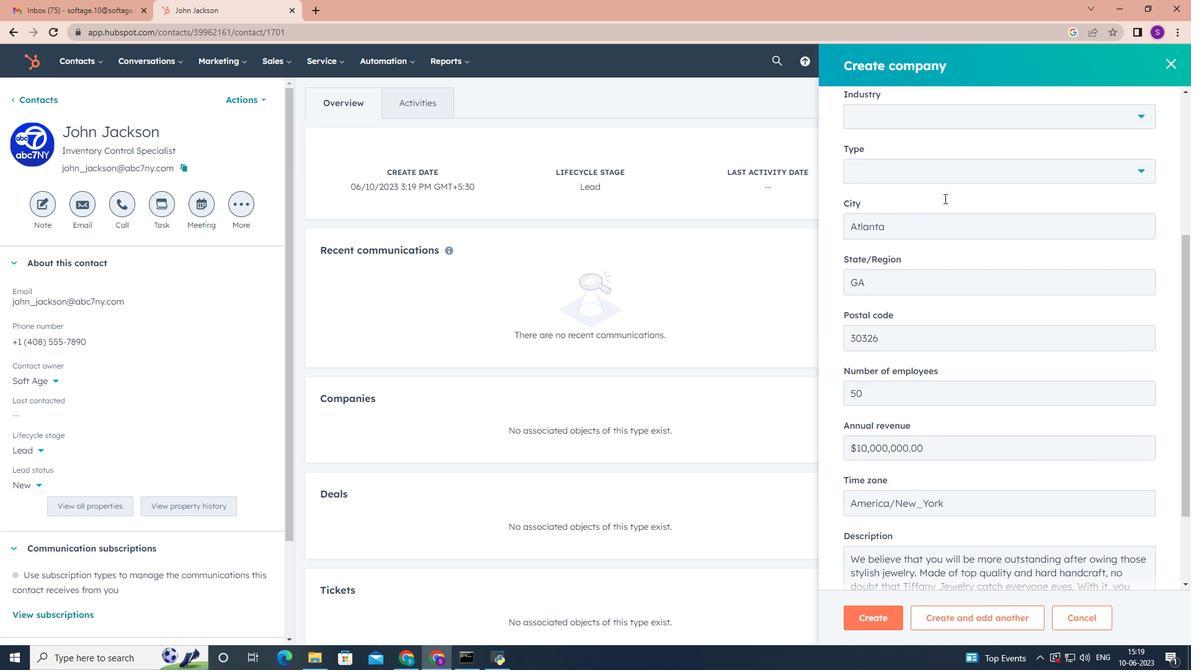 
Action: Mouse scrolled (944, 199) with delta (0, 0)
Screenshot: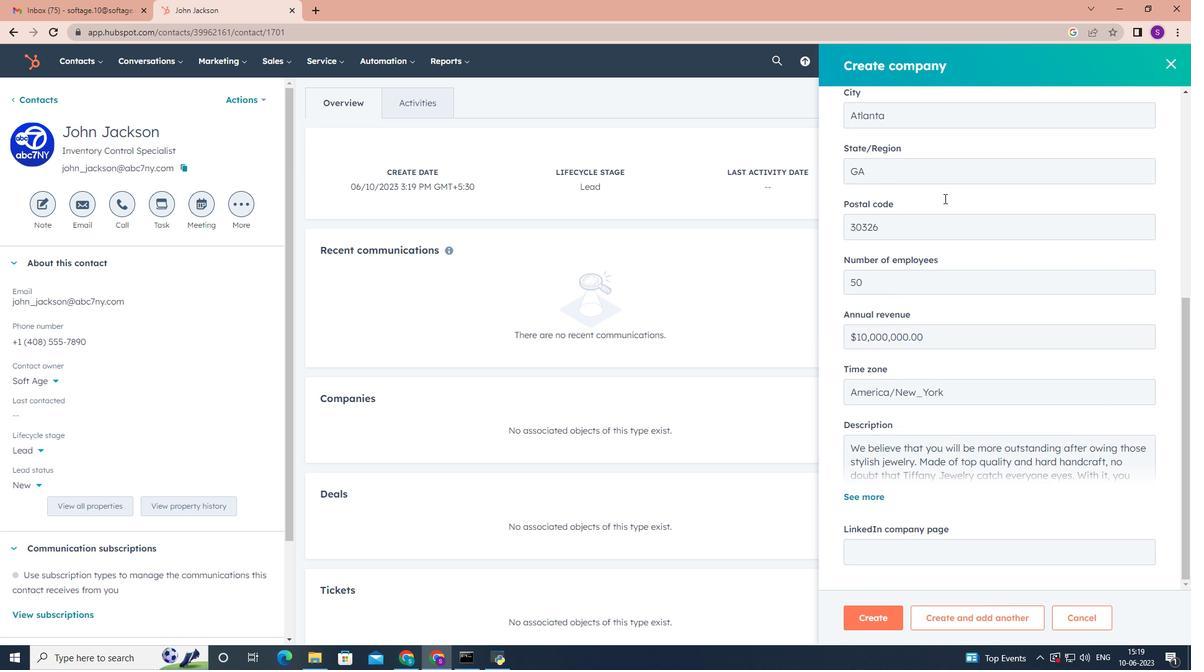 
Action: Mouse scrolled (944, 199) with delta (0, 0)
Screenshot: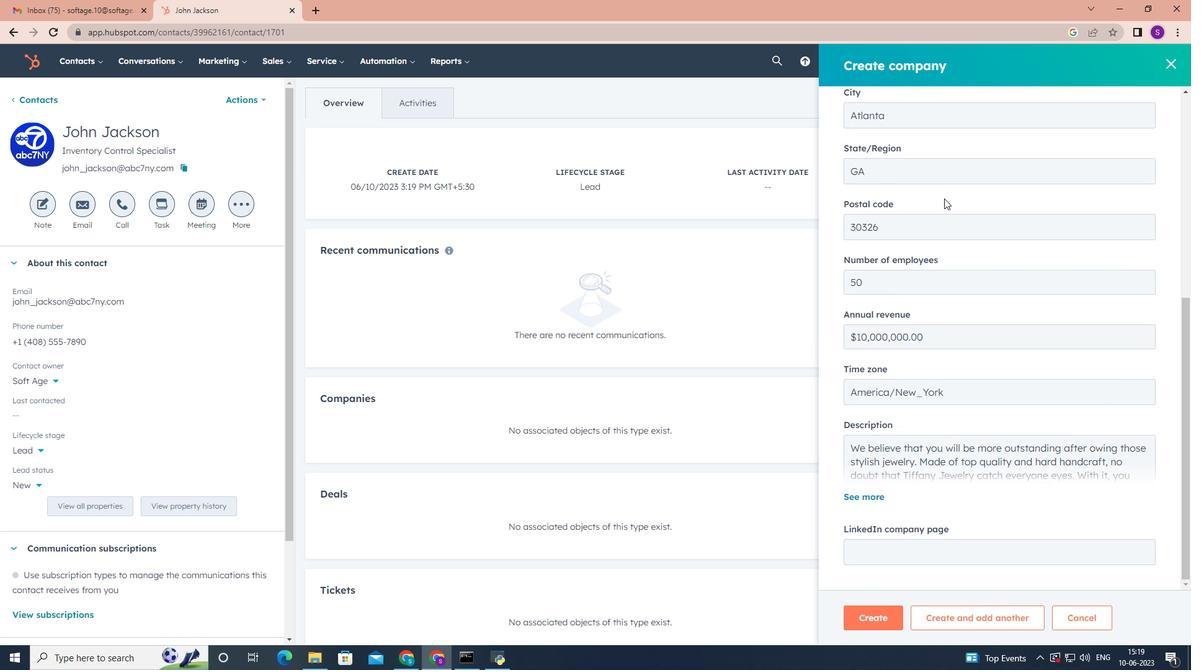 
Action: Mouse scrolled (944, 199) with delta (0, 0)
Screenshot: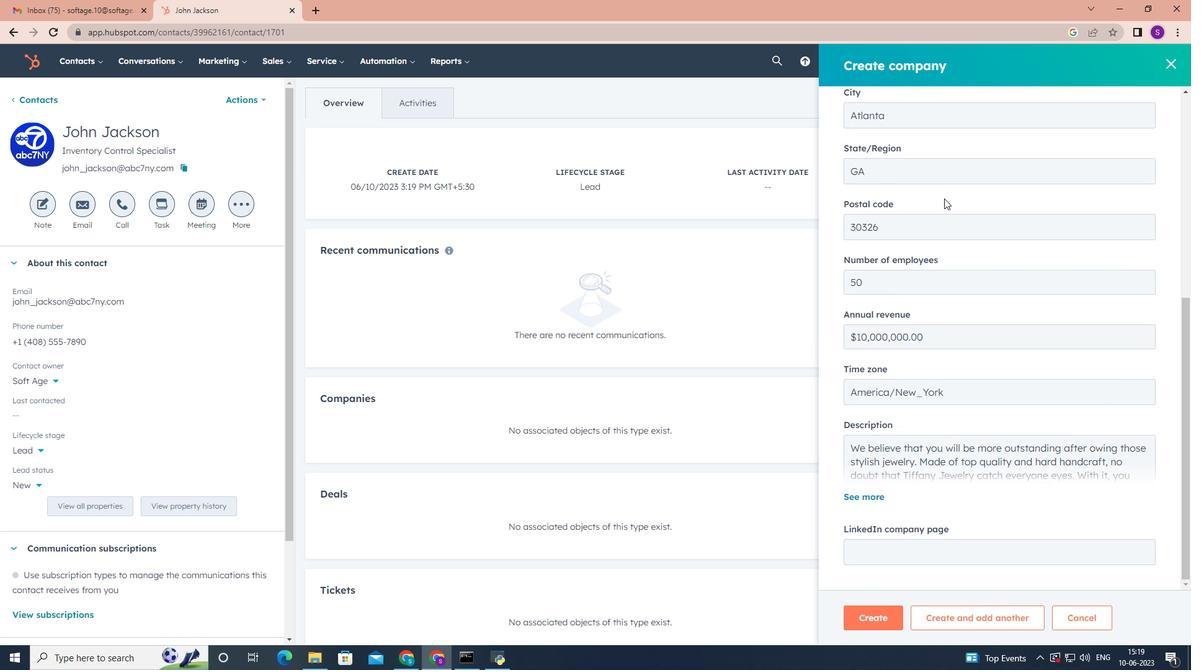 
Action: Mouse moved to (982, 251)
Screenshot: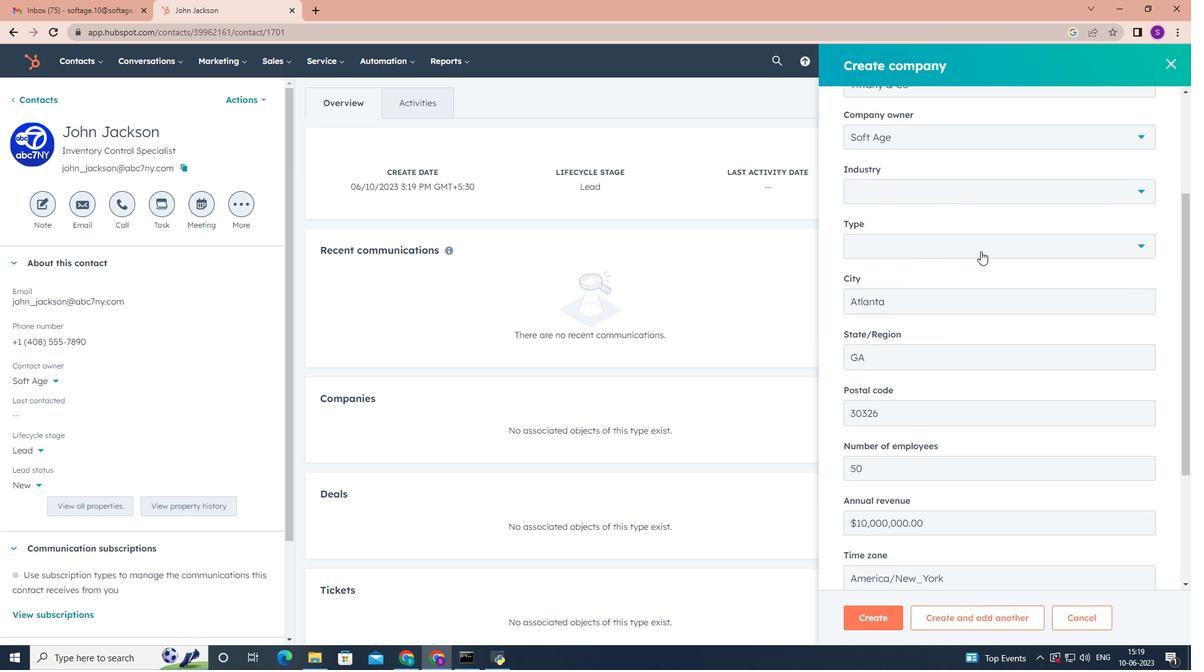 
Action: Mouse pressed left at (982, 251)
Screenshot: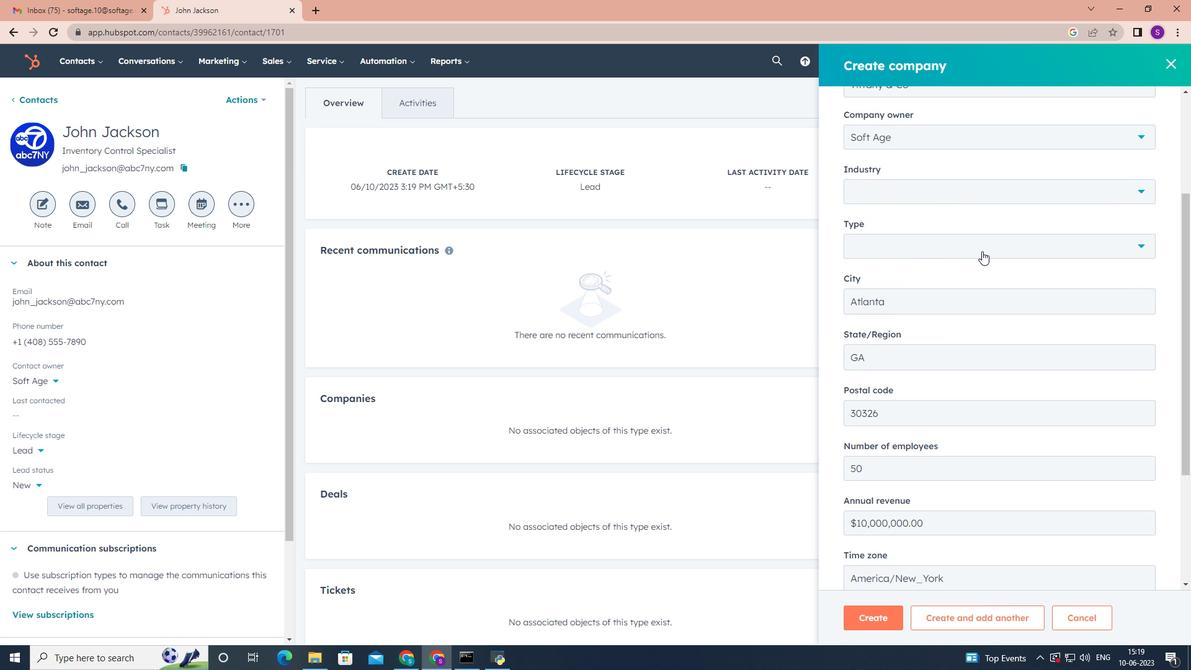 
Action: Mouse moved to (954, 311)
Screenshot: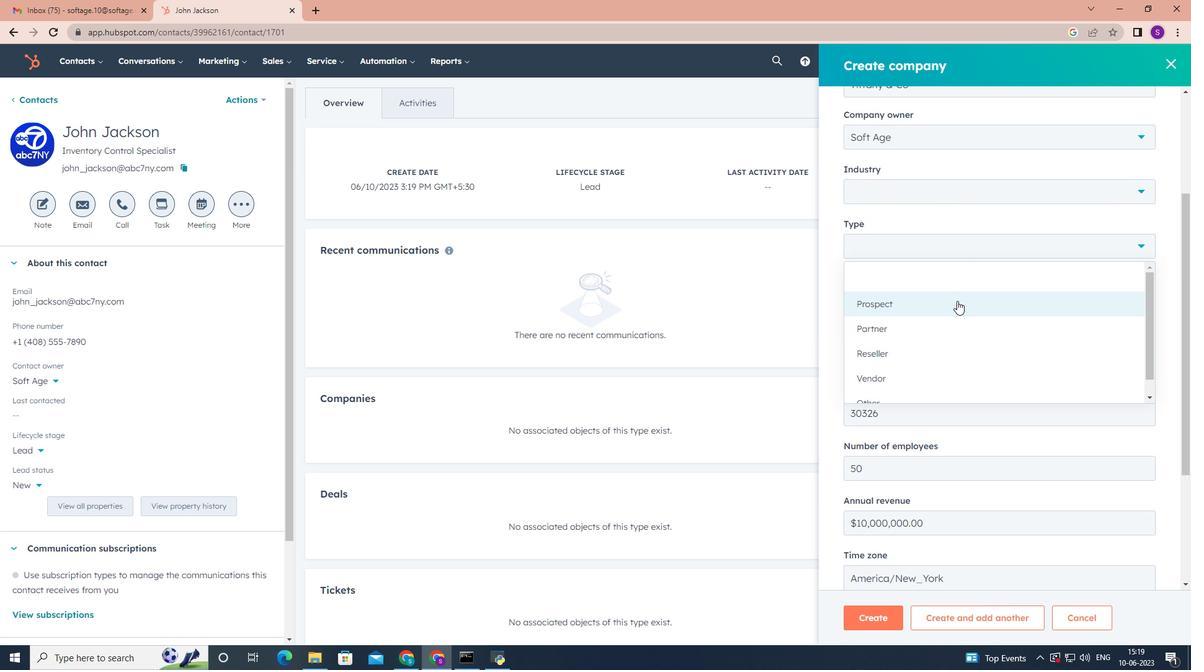 
Action: Mouse scrolled (954, 310) with delta (0, 0)
Screenshot: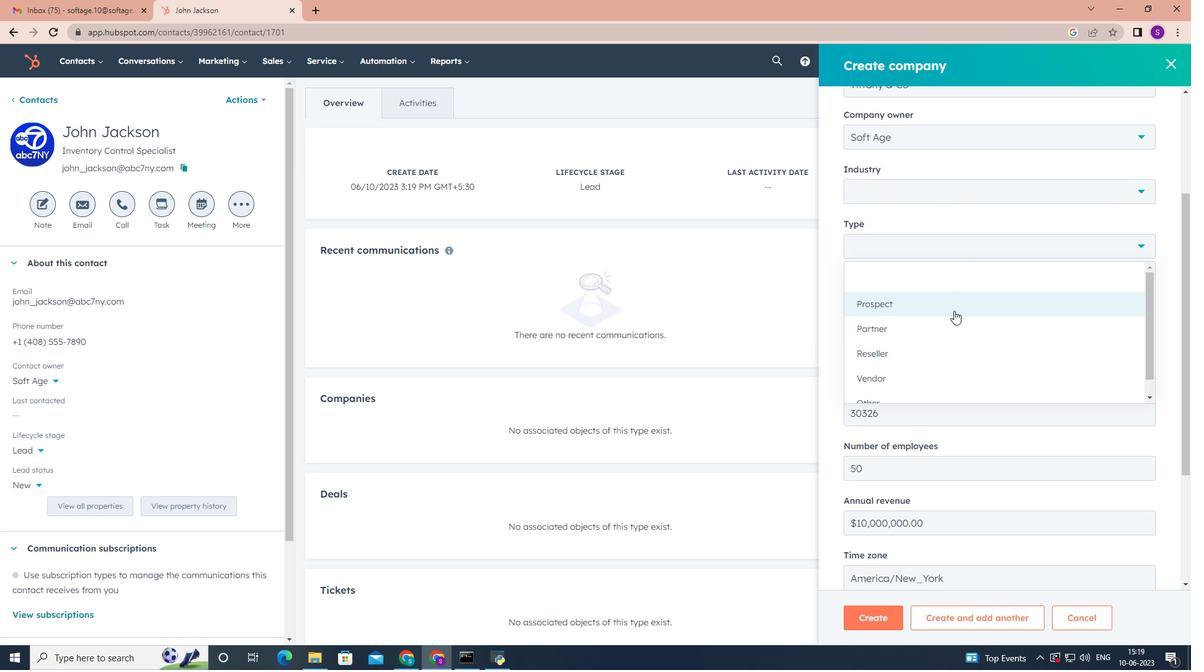 
Action: Mouse scrolled (954, 310) with delta (0, 0)
Screenshot: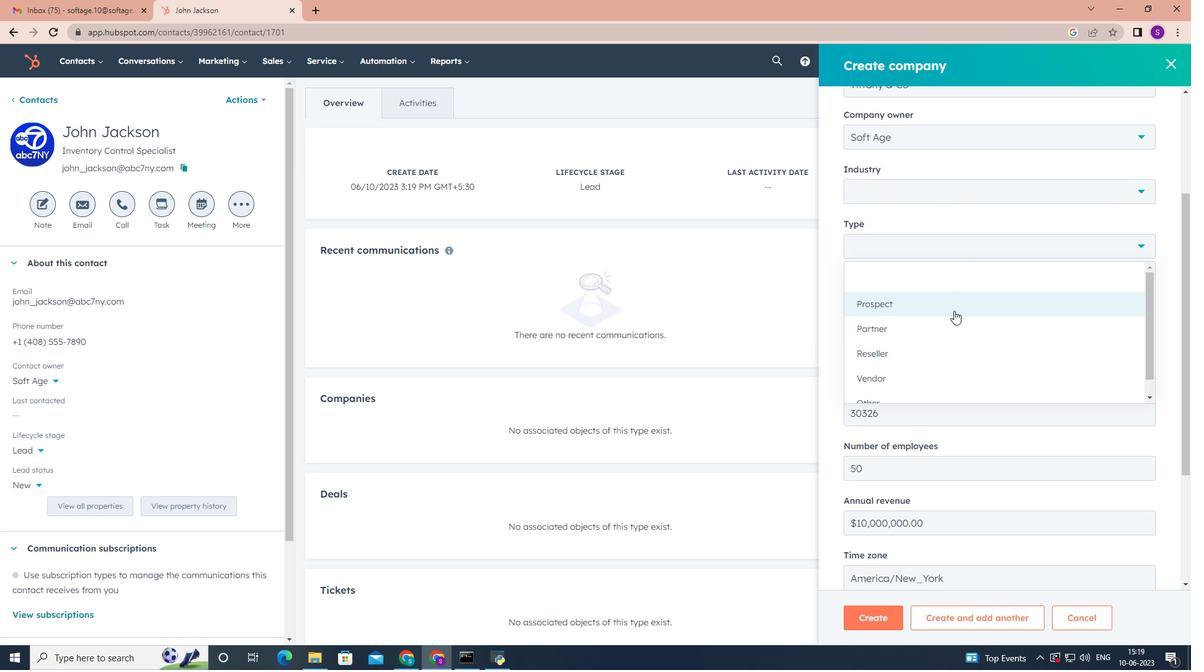 
Action: Mouse scrolled (954, 310) with delta (0, 0)
Screenshot: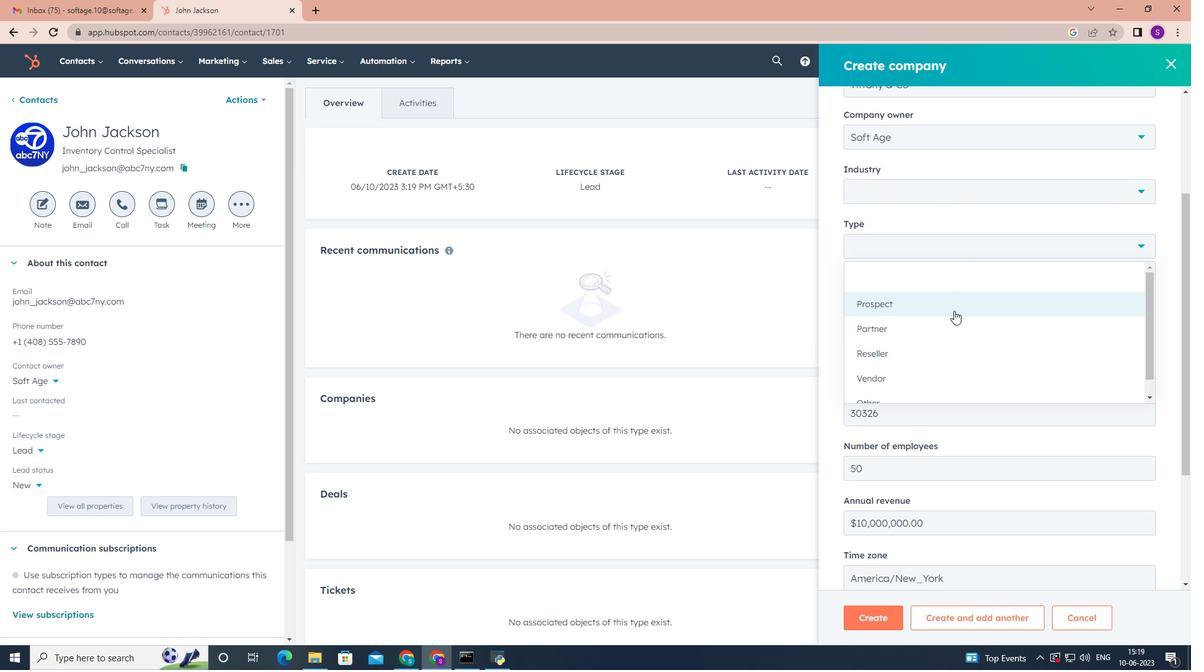 
Action: Mouse scrolled (954, 310) with delta (0, 0)
Screenshot: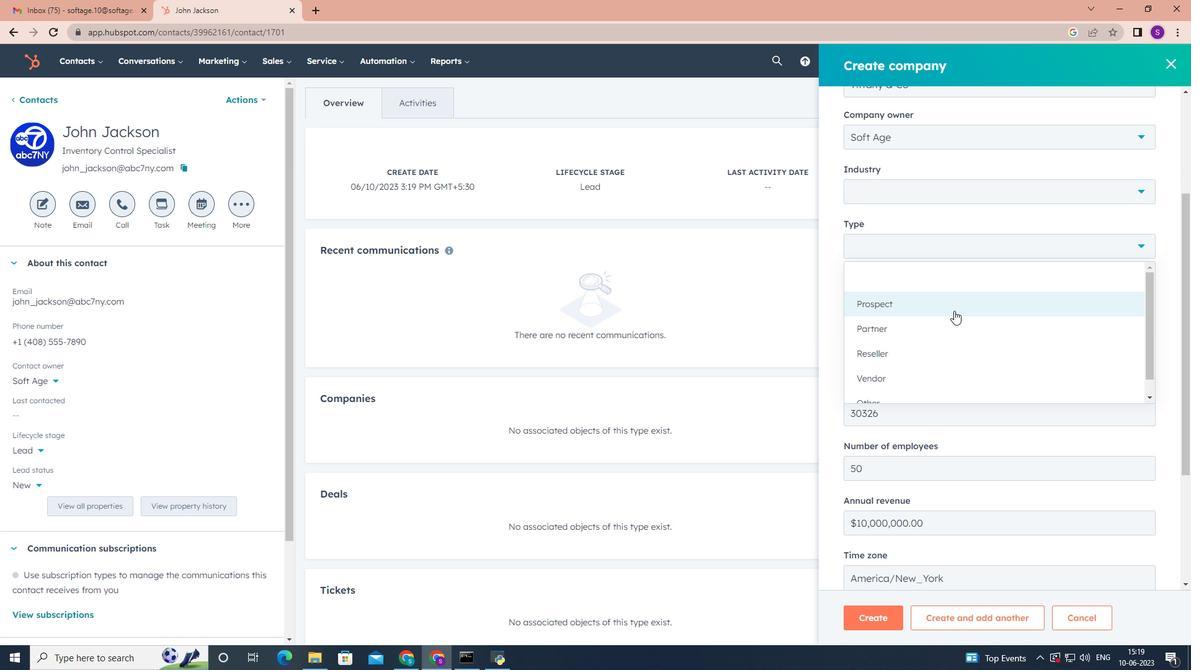
Action: Mouse scrolled (954, 310) with delta (0, 0)
Screenshot: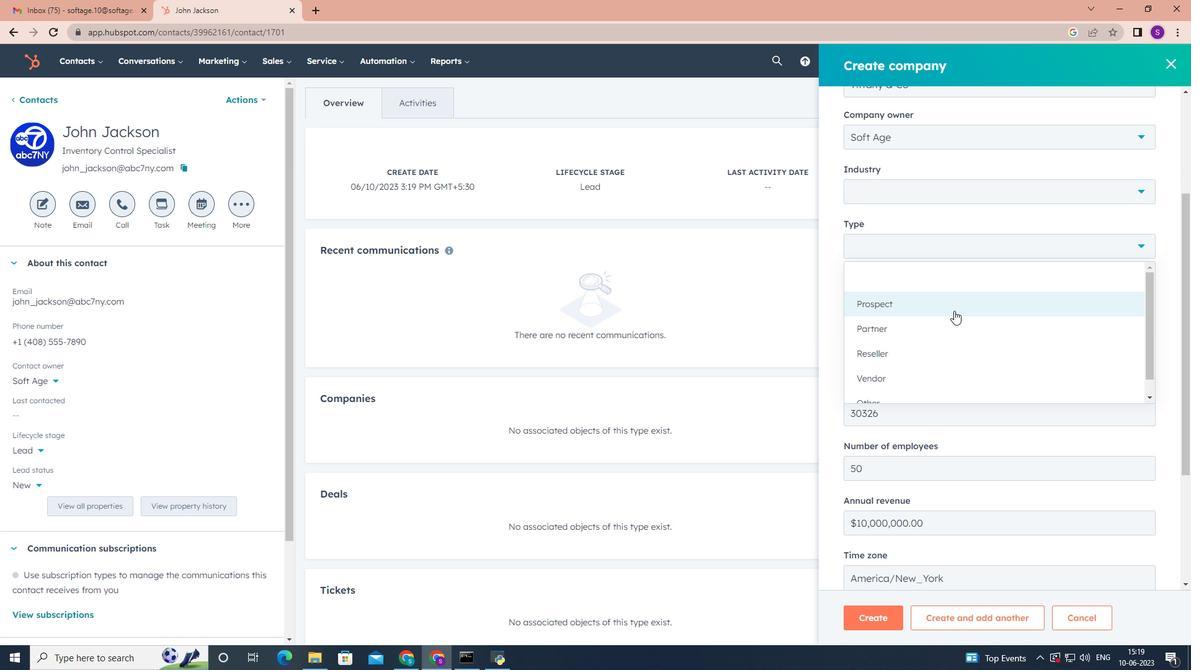 
Action: Mouse moved to (862, 389)
Screenshot: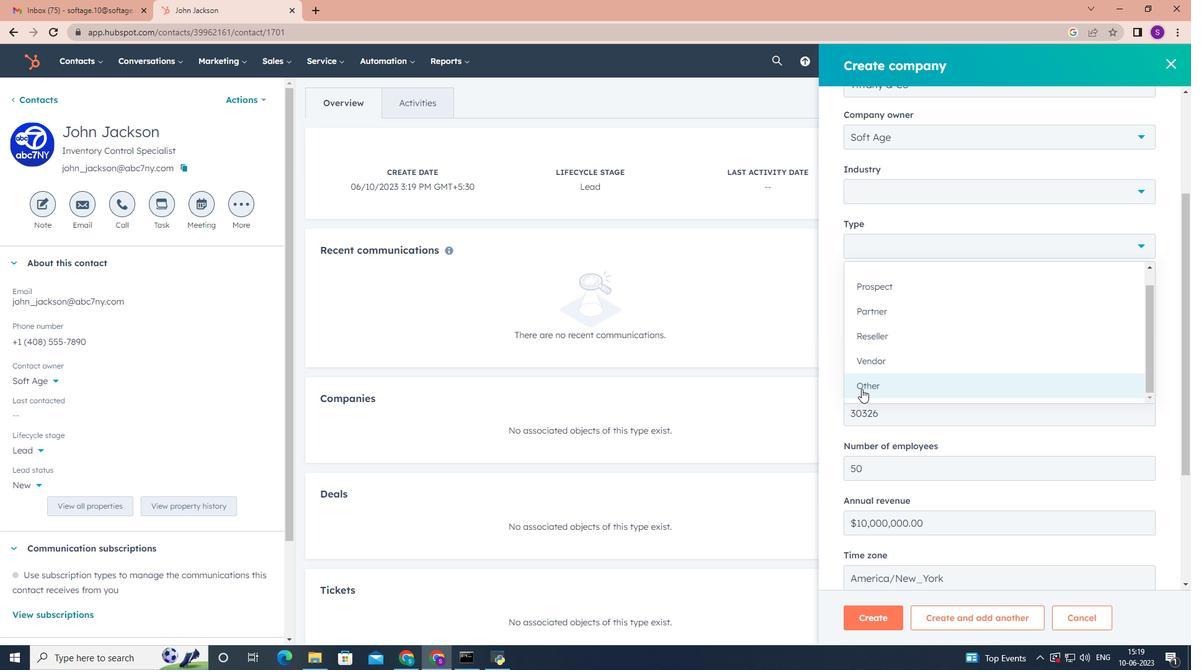 
Action: Mouse pressed left at (862, 389)
Screenshot: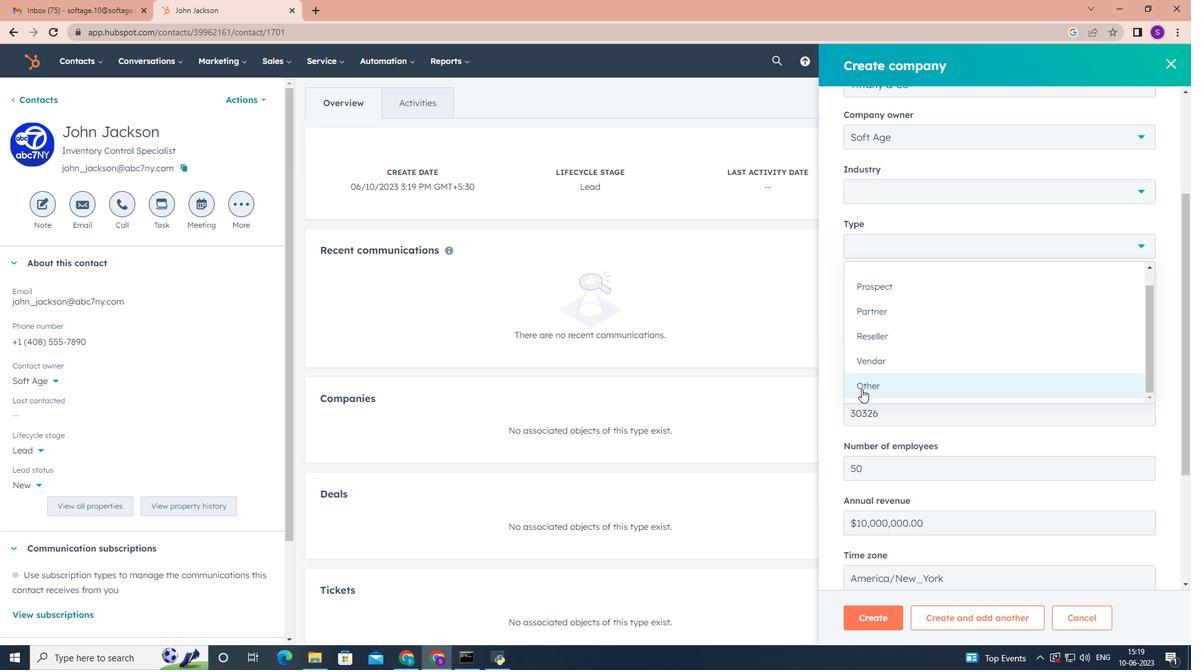 
Action: Mouse moved to (868, 388)
Screenshot: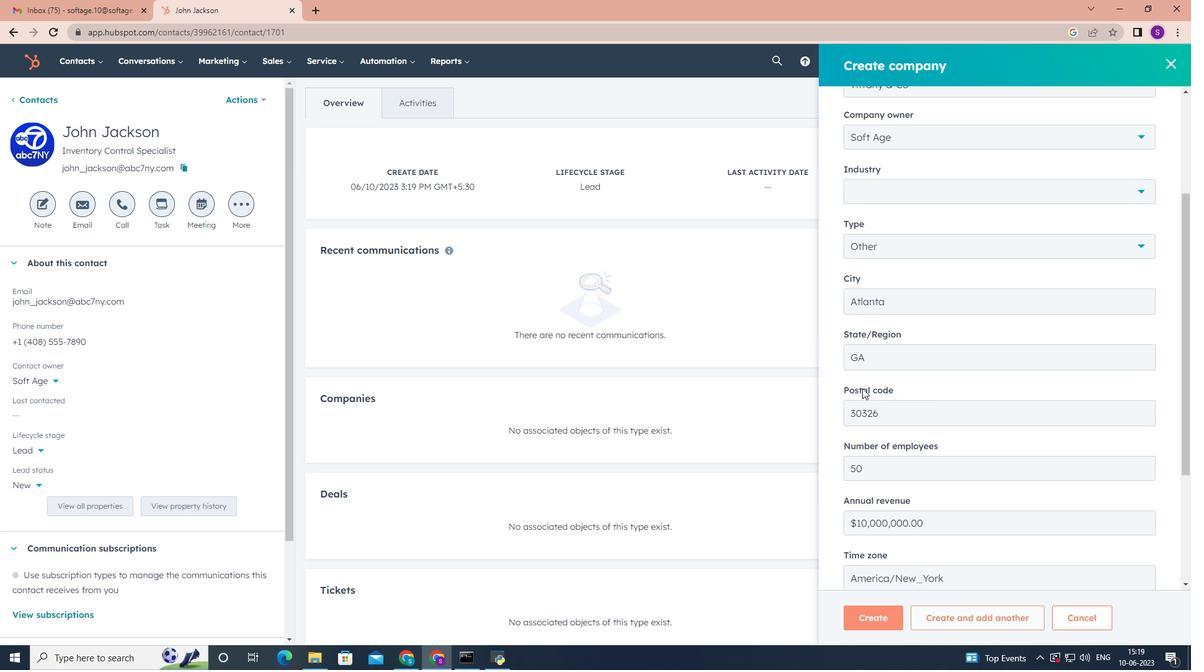 
Action: Mouse scrolled (868, 388) with delta (0, 0)
Screenshot: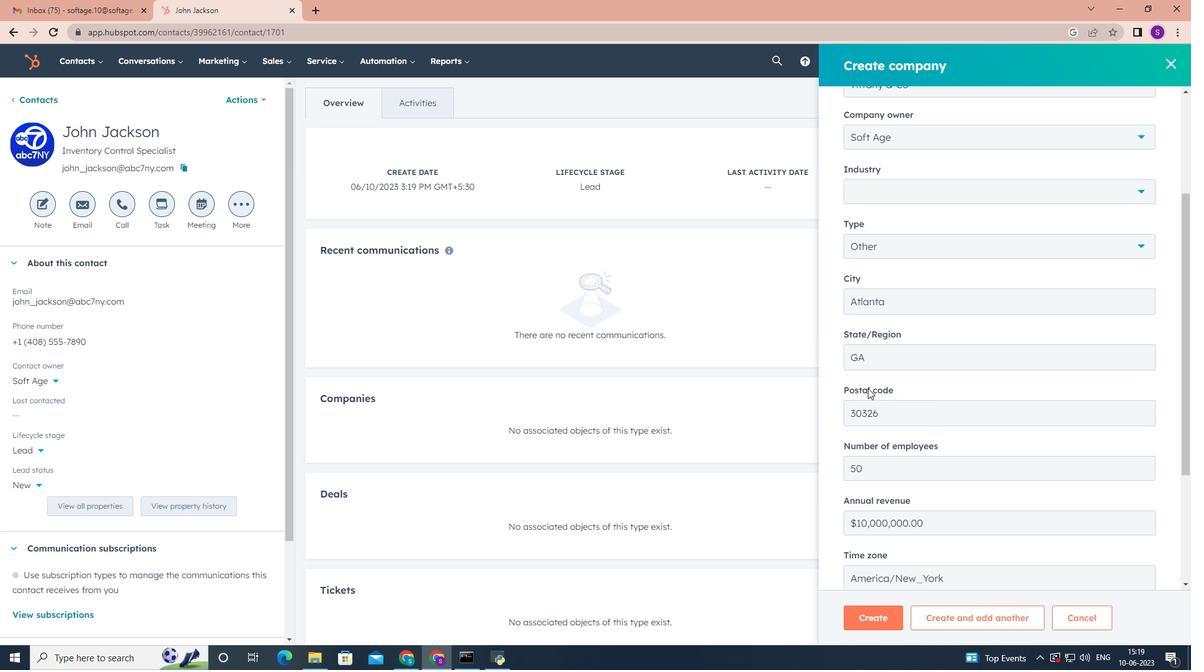 
Action: Mouse scrolled (868, 388) with delta (0, 0)
Screenshot: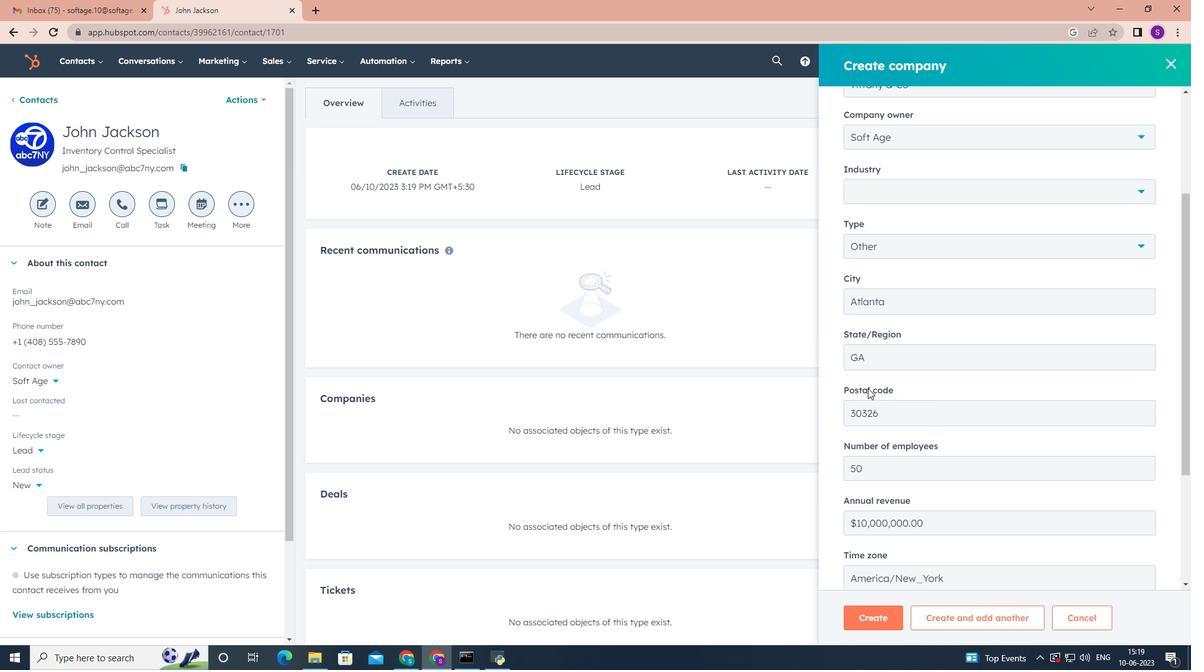 
Action: Mouse scrolled (868, 388) with delta (0, 0)
Screenshot: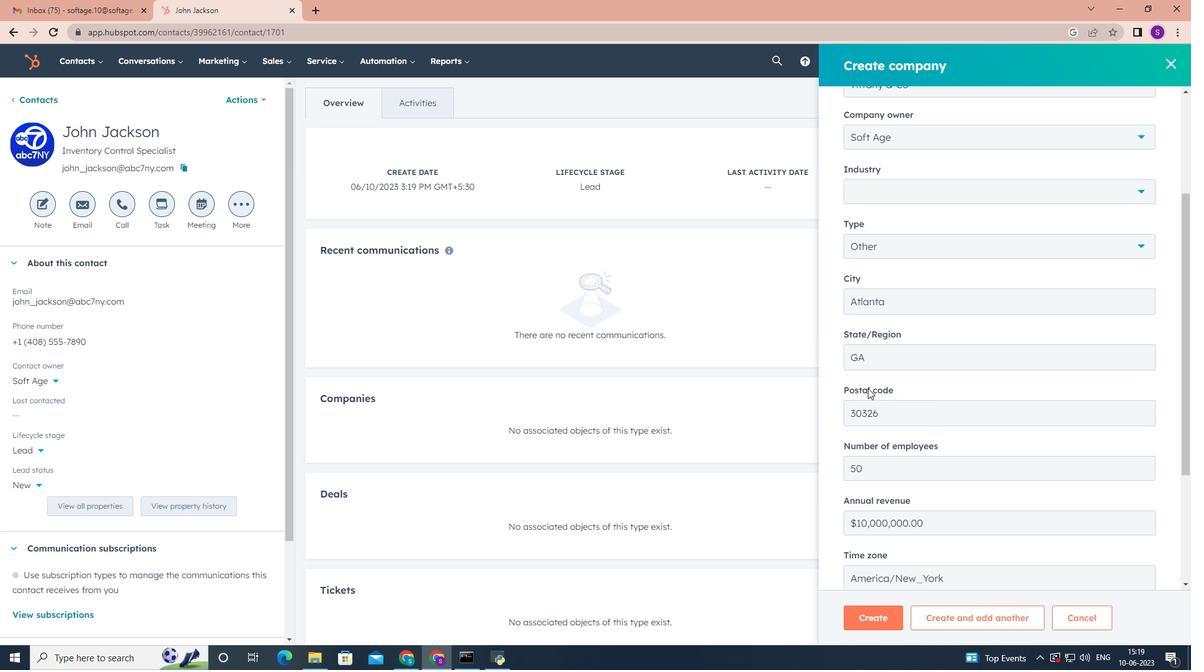 
Action: Mouse scrolled (868, 388) with delta (0, 0)
Screenshot: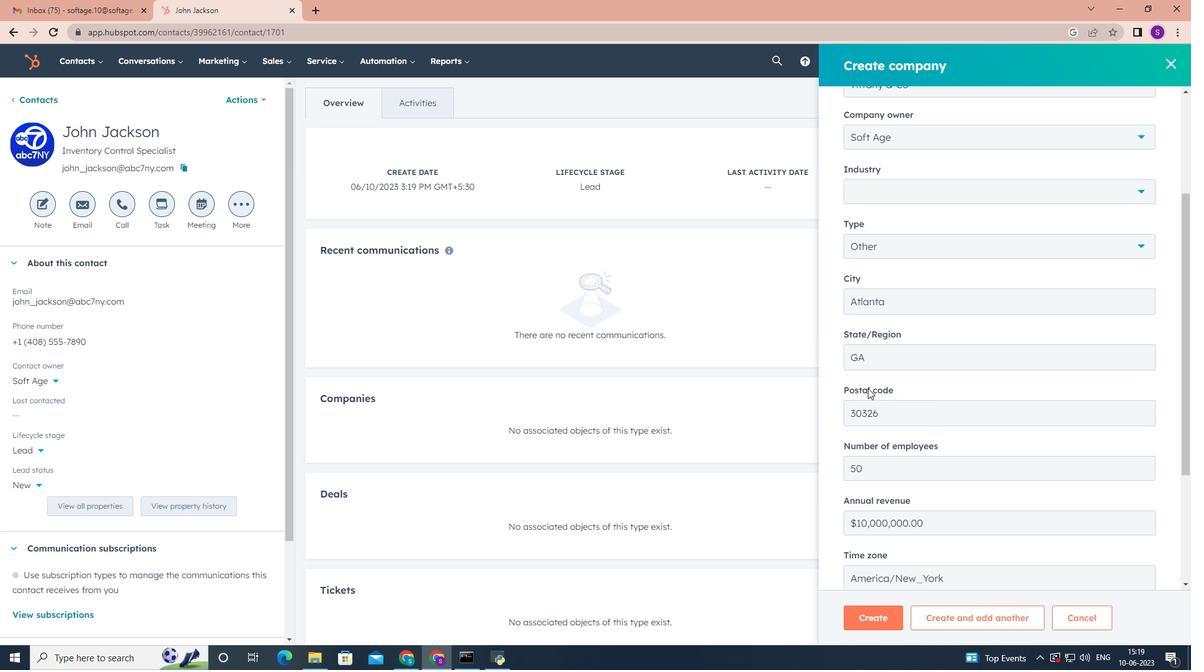 
Action: Mouse scrolled (868, 388) with delta (0, 0)
Screenshot: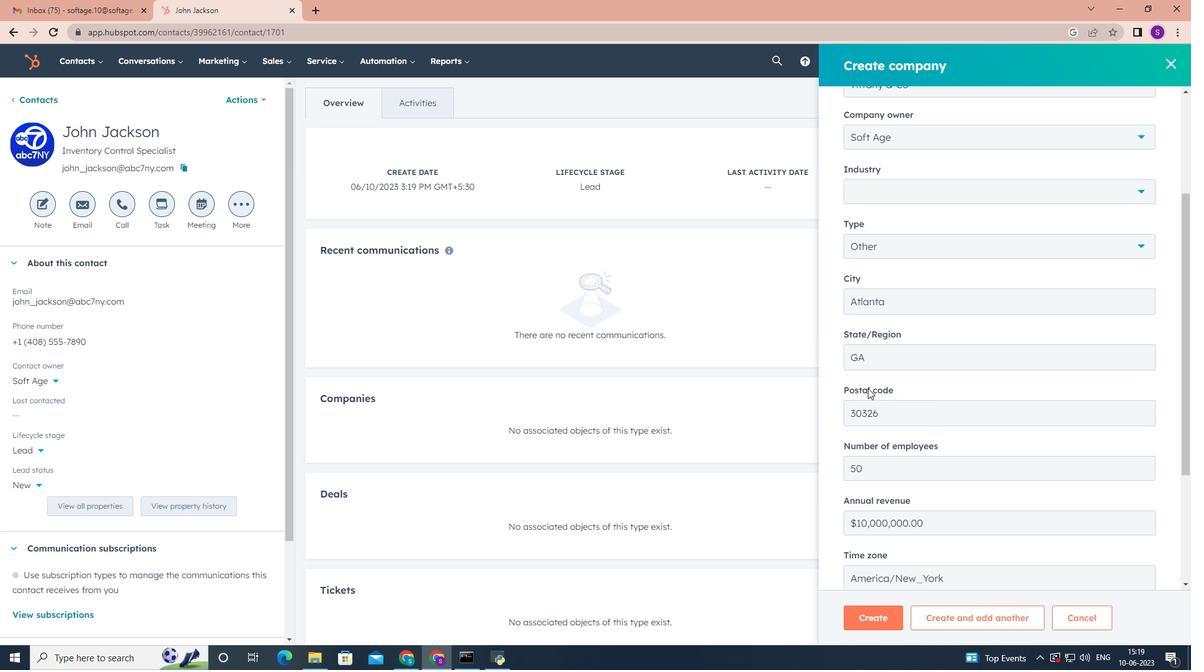 
Action: Mouse scrolled (868, 388) with delta (0, 0)
Screenshot: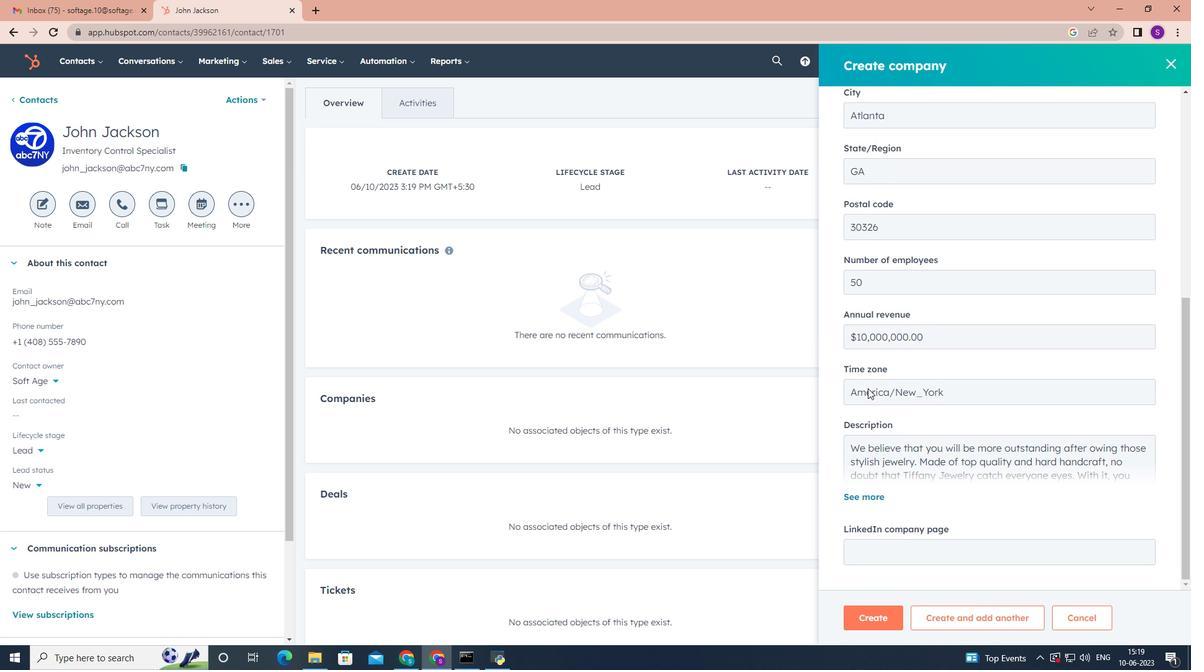 
Action: Mouse scrolled (868, 388) with delta (0, 0)
Screenshot: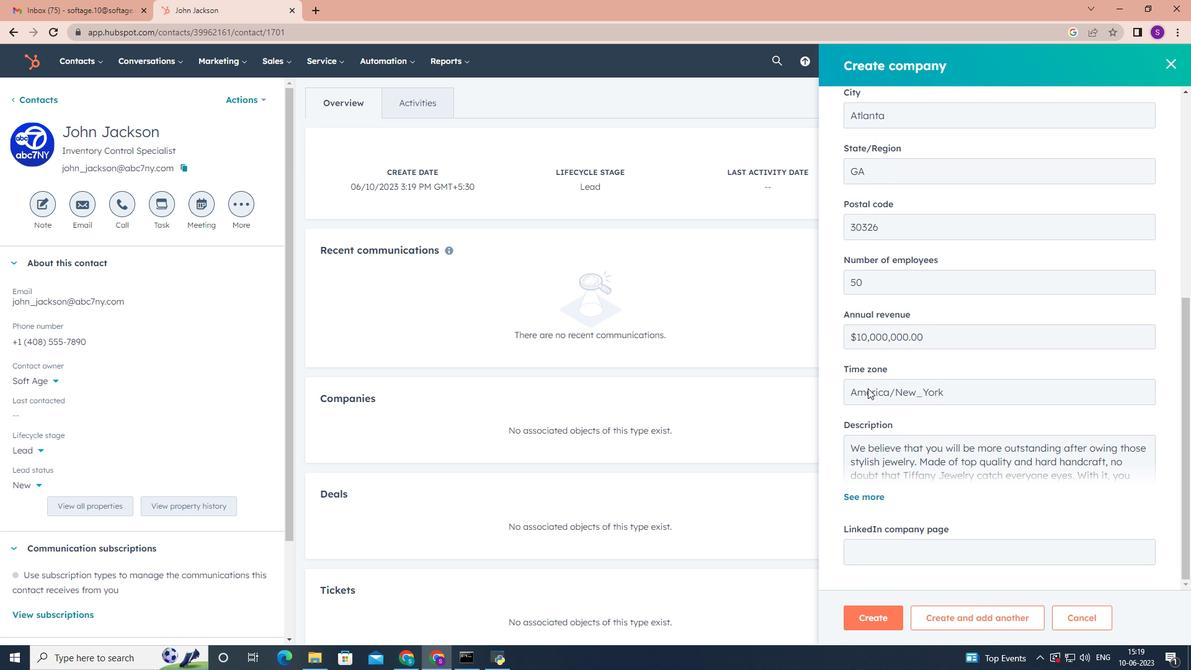 
Action: Mouse scrolled (868, 388) with delta (0, 0)
Screenshot: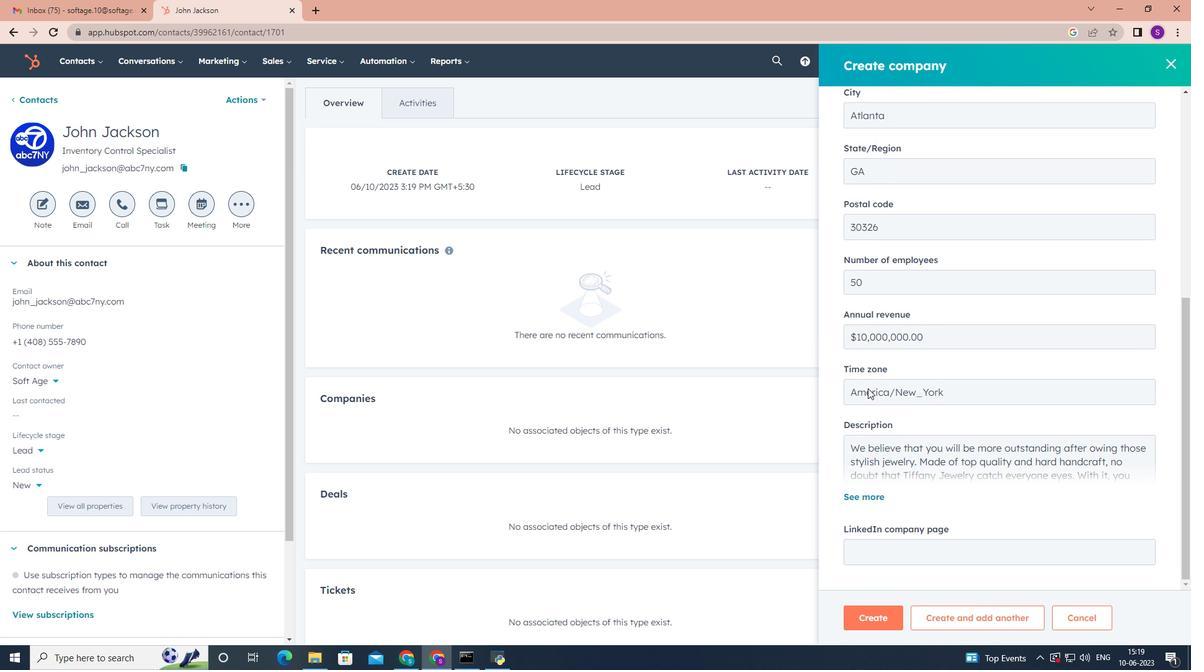 
Action: Mouse scrolled (868, 388) with delta (0, 0)
Screenshot: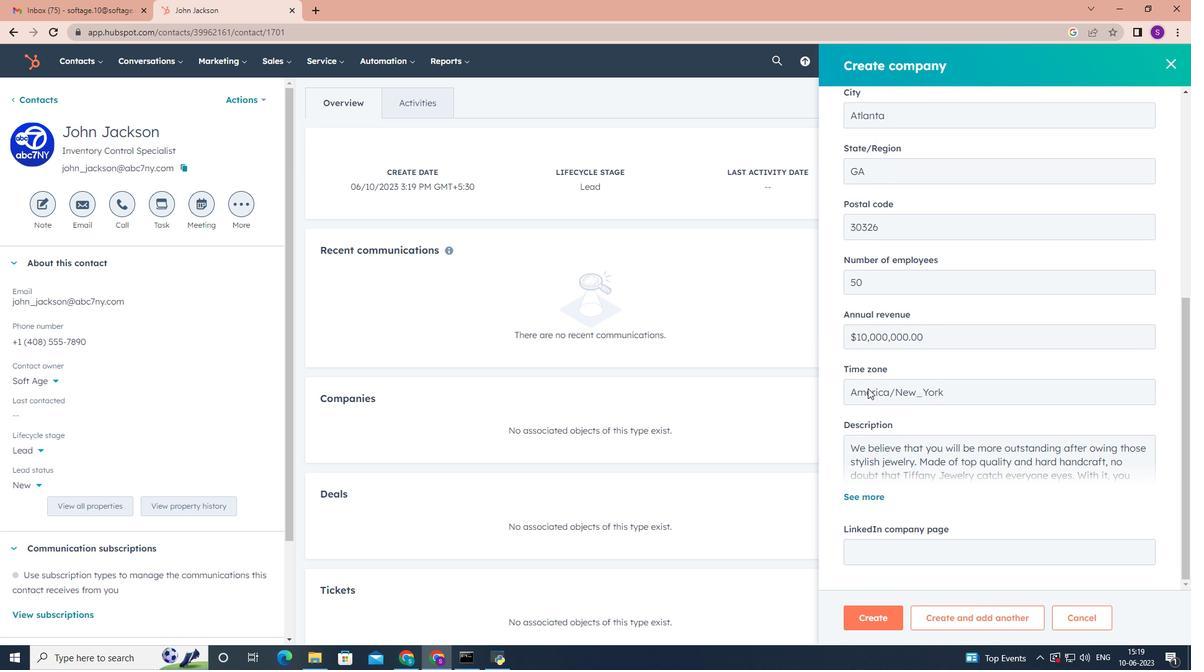 
Action: Mouse scrolled (868, 388) with delta (0, 0)
Screenshot: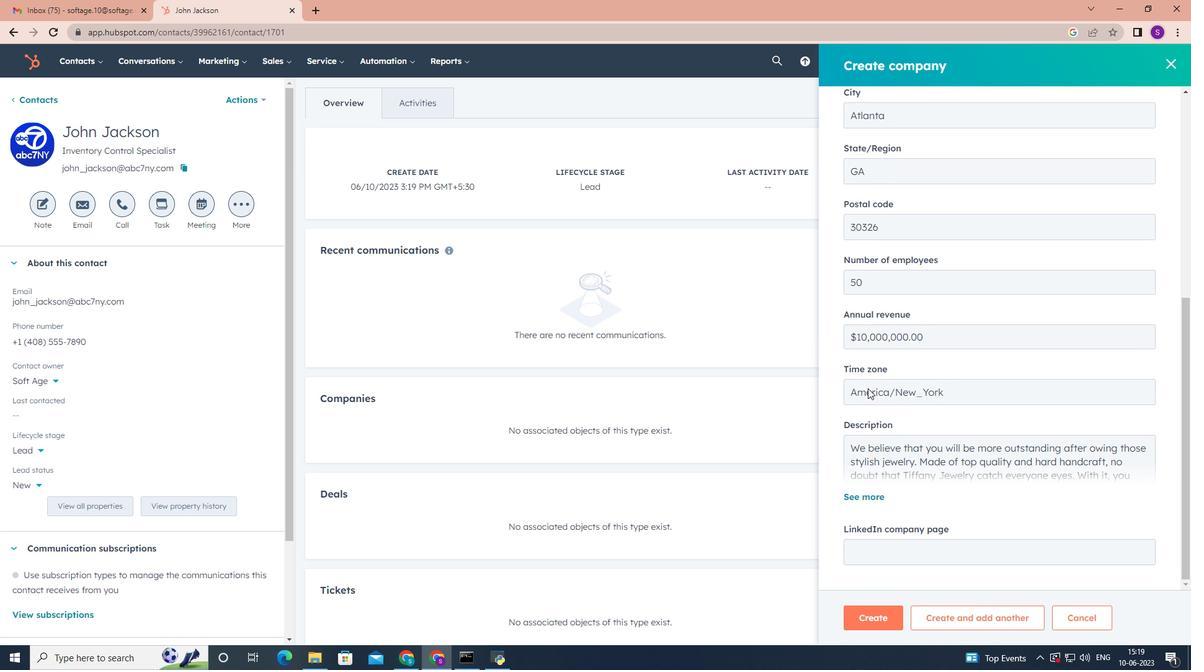 
Action: Mouse scrolled (868, 388) with delta (0, 0)
Screenshot: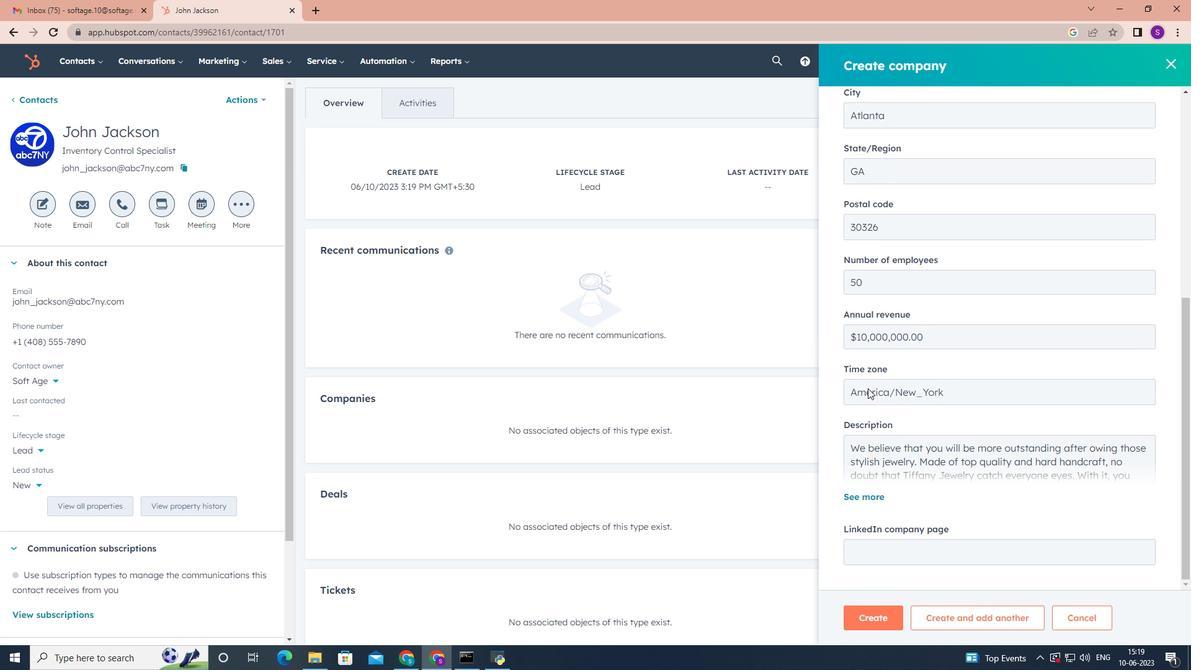 
Action: Mouse moved to (887, 448)
Screenshot: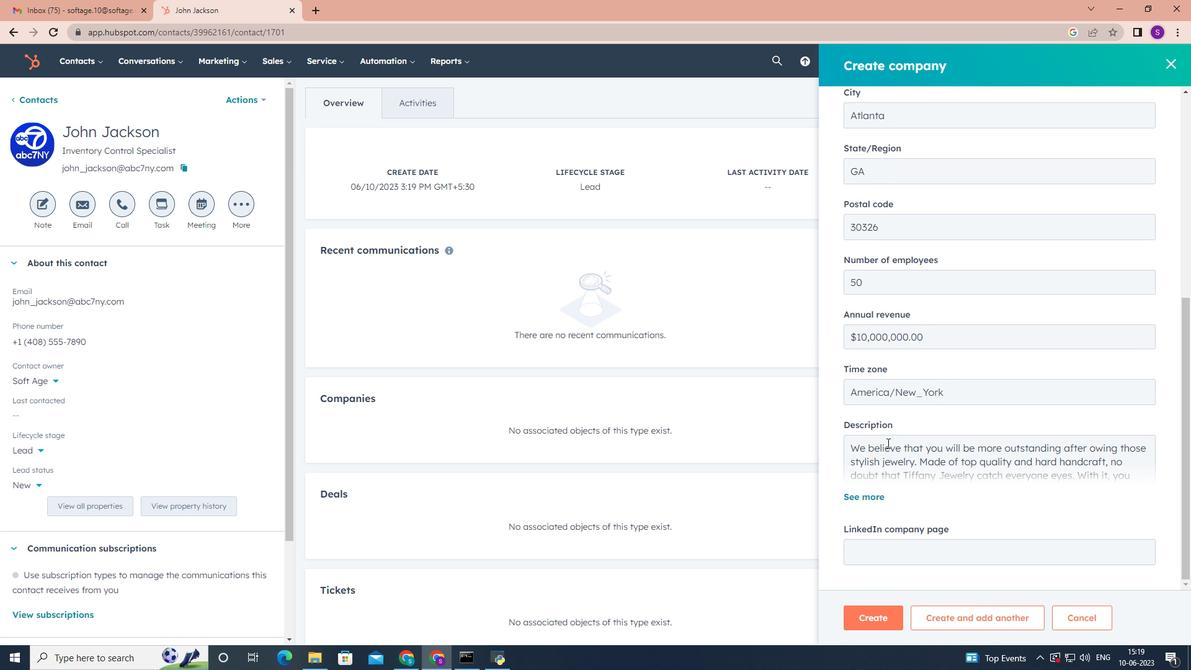 
Action: Mouse scrolled (887, 447) with delta (0, 0)
Screenshot: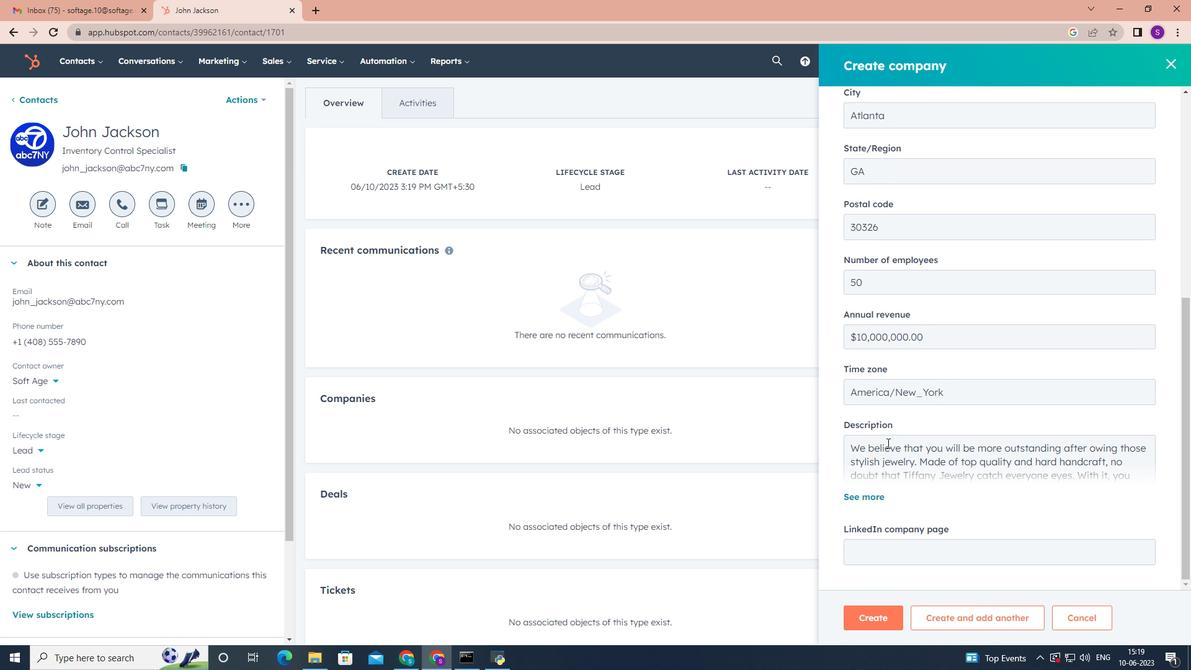 
Action: Mouse moved to (887, 449)
Screenshot: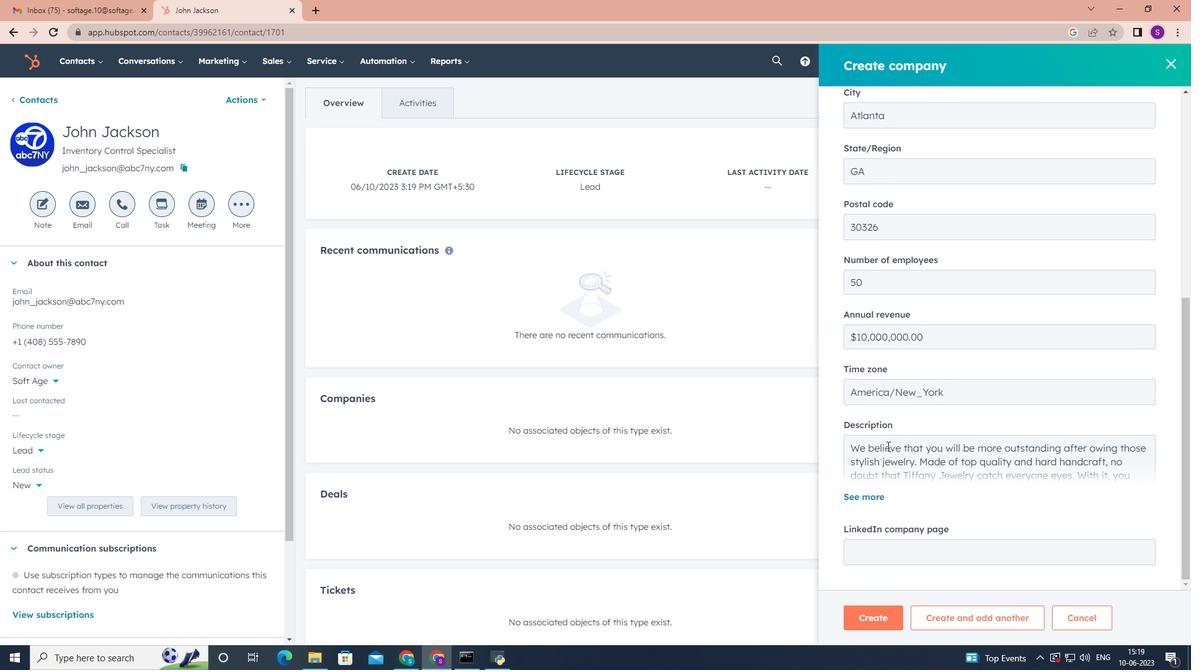 
Action: Mouse scrolled (887, 448) with delta (0, 0)
Screenshot: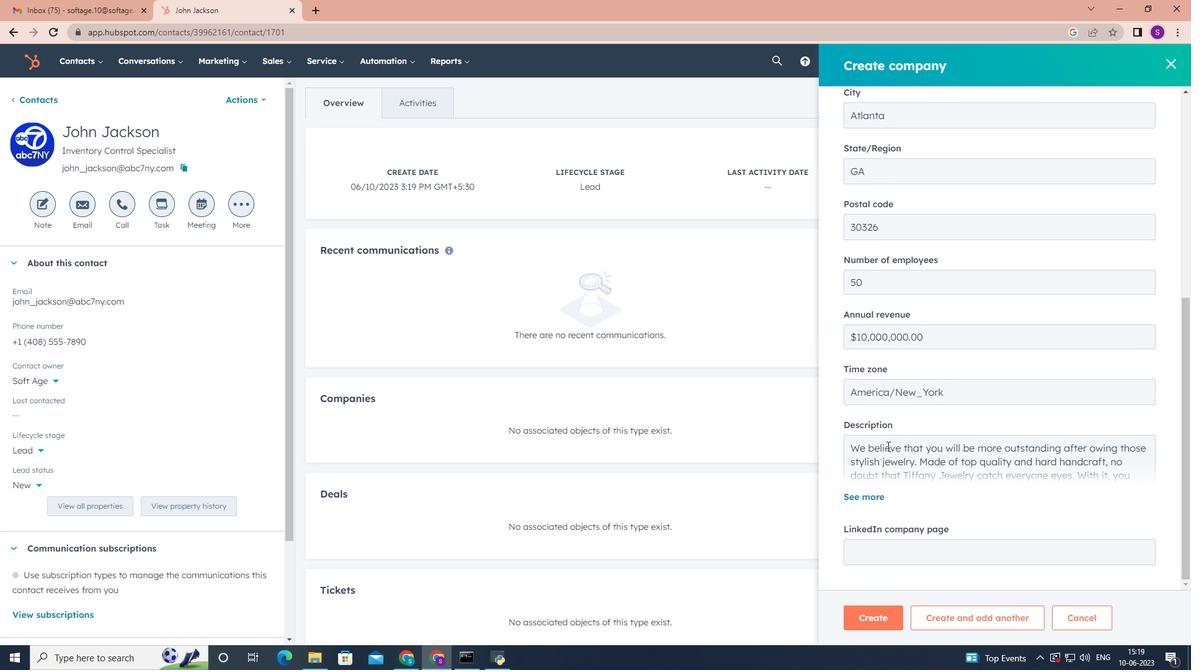 
Action: Mouse scrolled (887, 448) with delta (0, 0)
Screenshot: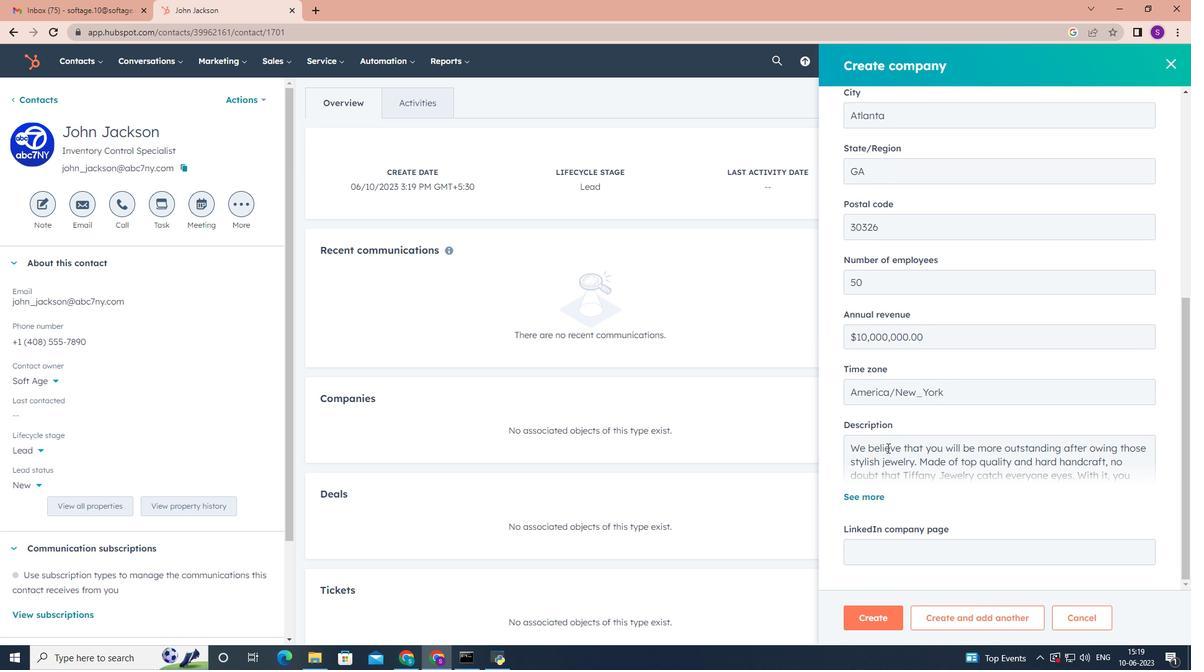 
Action: Mouse moved to (869, 617)
Screenshot: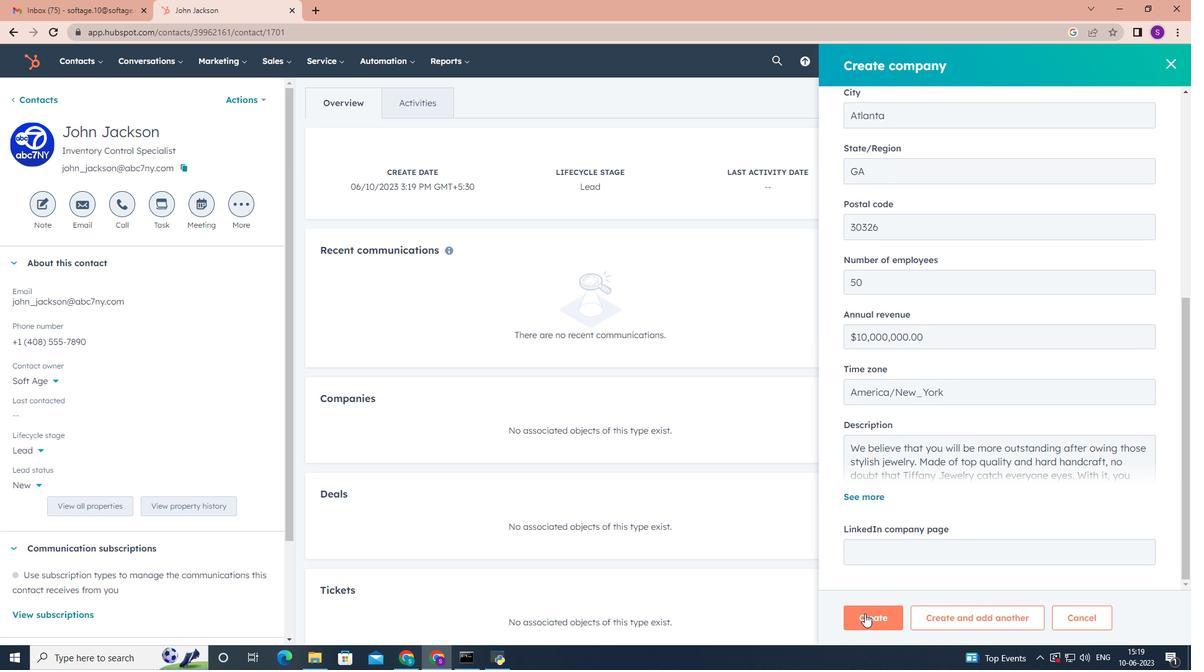 
Action: Mouse pressed left at (869, 617)
Screenshot: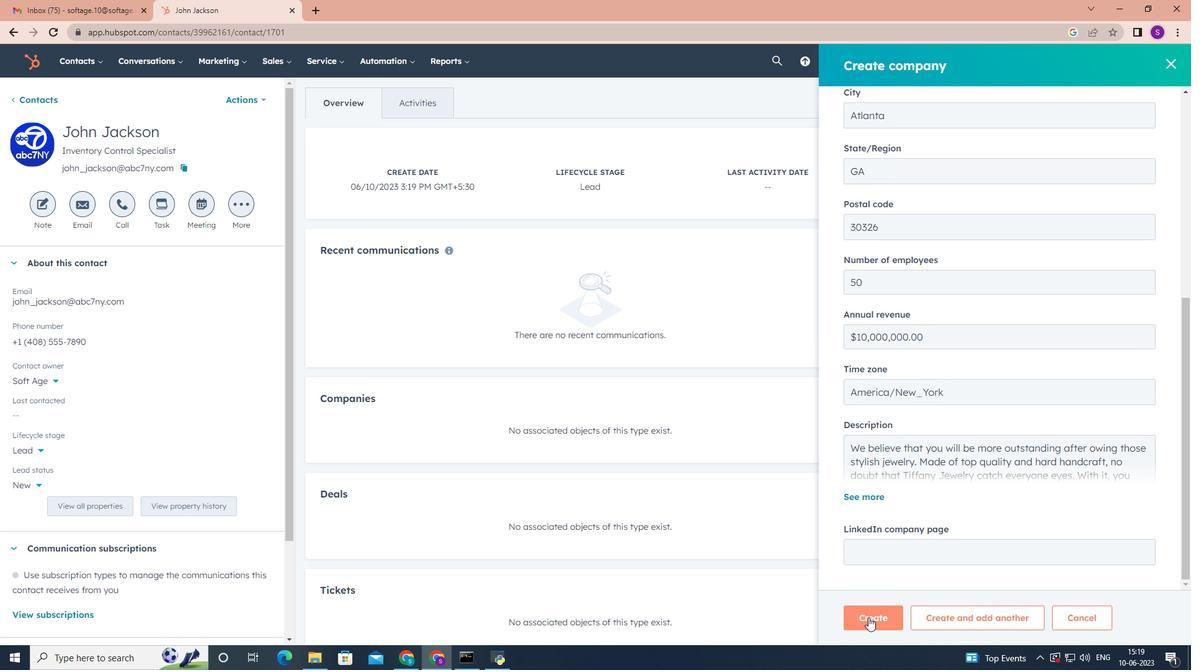 
Action: Mouse moved to (671, 297)
Screenshot: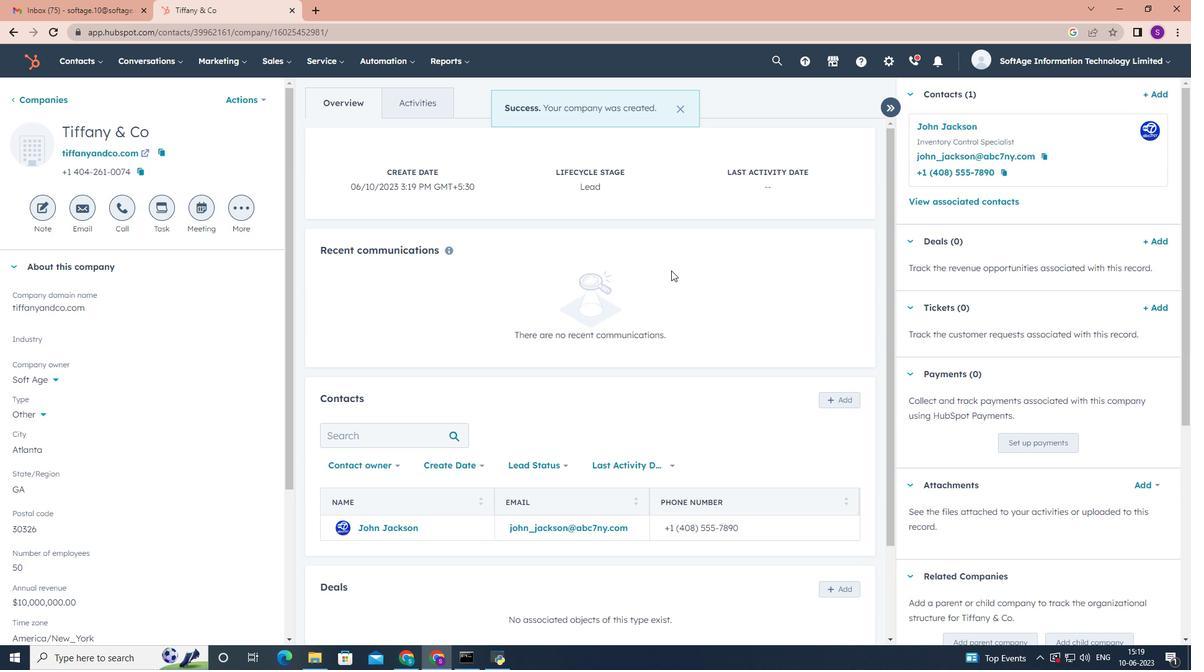 
Action: Mouse scrolled (671, 297) with delta (0, 0)
Screenshot: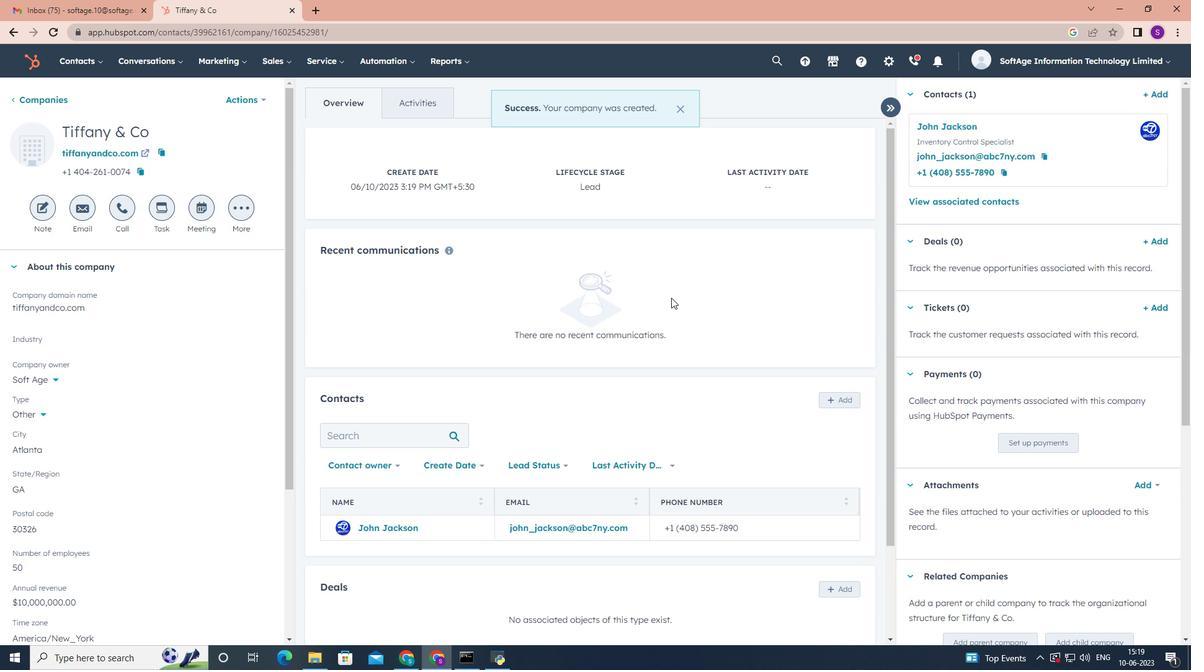 
Action: Mouse scrolled (671, 297) with delta (0, 0)
Screenshot: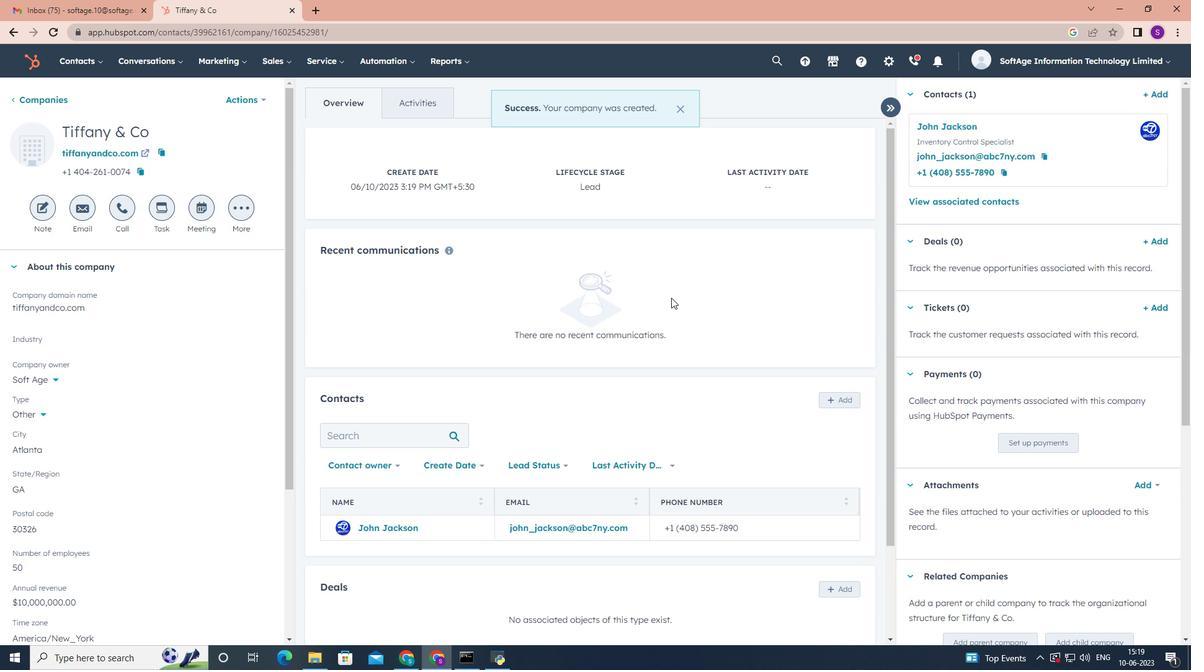 
Action: Mouse scrolled (671, 297) with delta (0, 0)
Screenshot: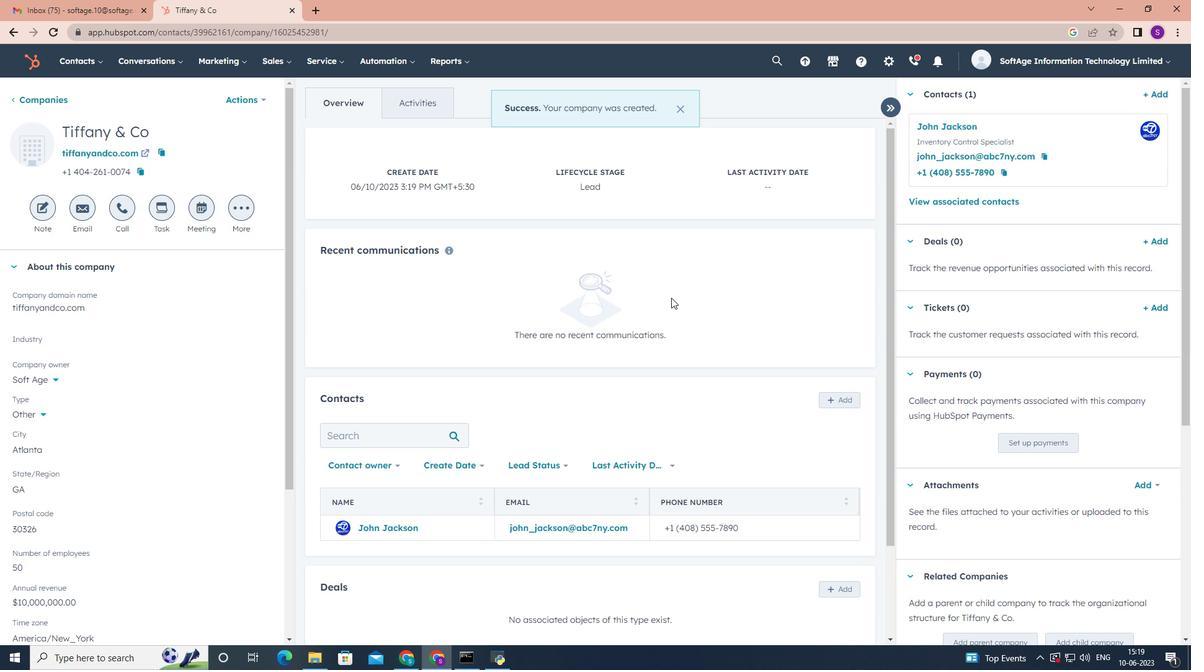 
Action: Mouse scrolled (671, 297) with delta (0, 0)
Screenshot: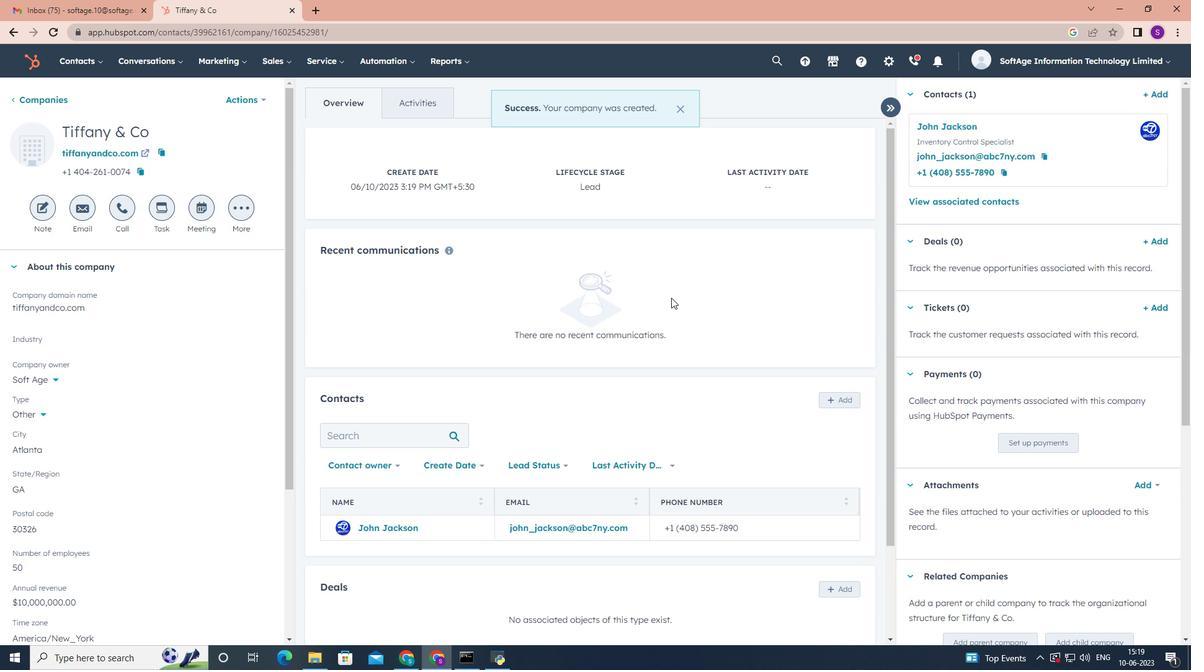 
